 Task: Look for space in Oxford, United Kingdom from 9th June, 2023 to 16th June, 2023 for 2 adults in price range Rs.8000 to Rs.16000. Place can be entire place with 2 bedrooms having 2 beds and 1 bathroom. Property type can be house, flat, guest house. Booking option can be shelf check-in. Required host language is English.
Action: Mouse moved to (415, 84)
Screenshot: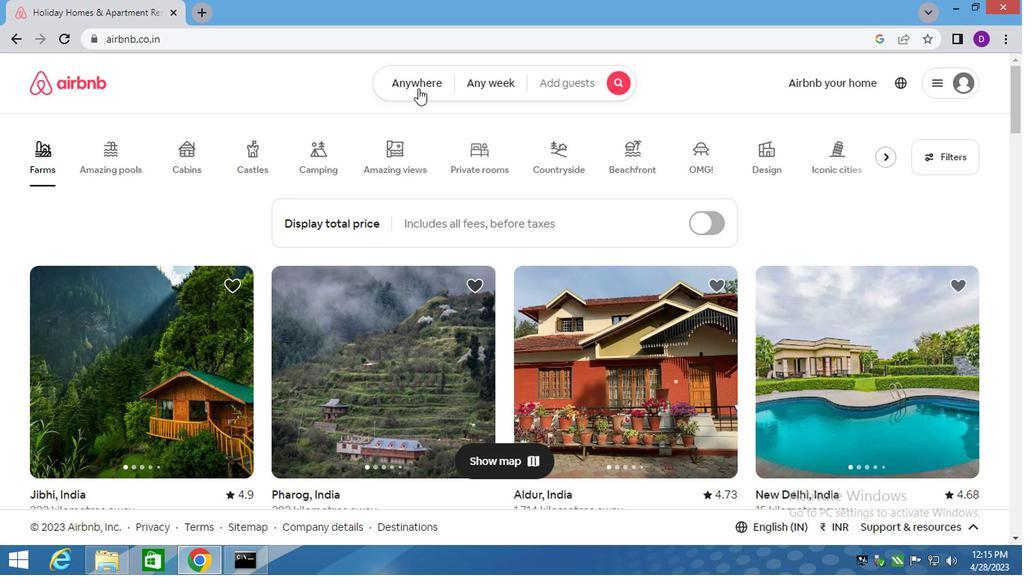 
Action: Mouse pressed left at (415, 84)
Screenshot: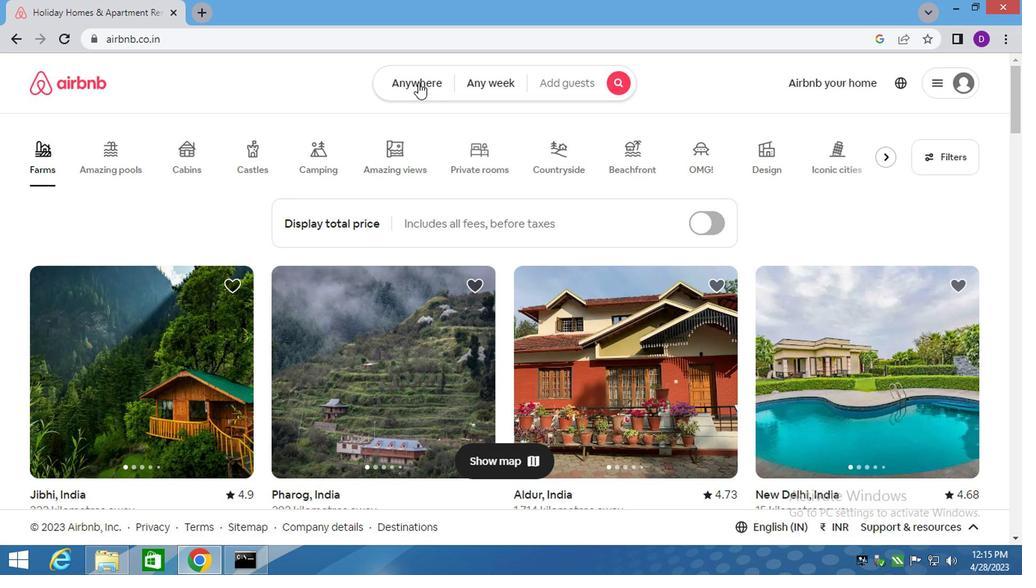 
Action: Mouse moved to (248, 144)
Screenshot: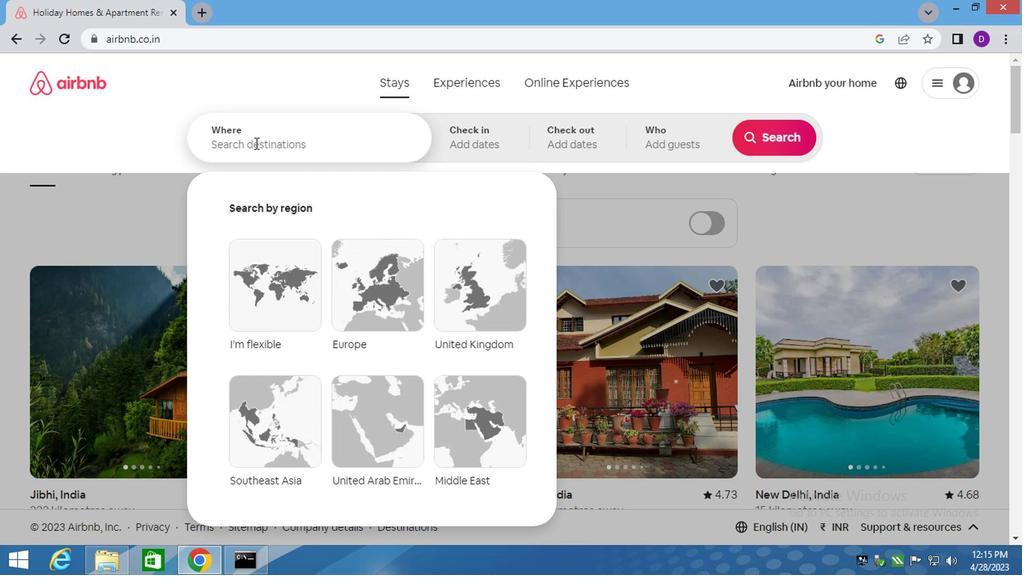 
Action: Mouse pressed left at (248, 144)
Screenshot: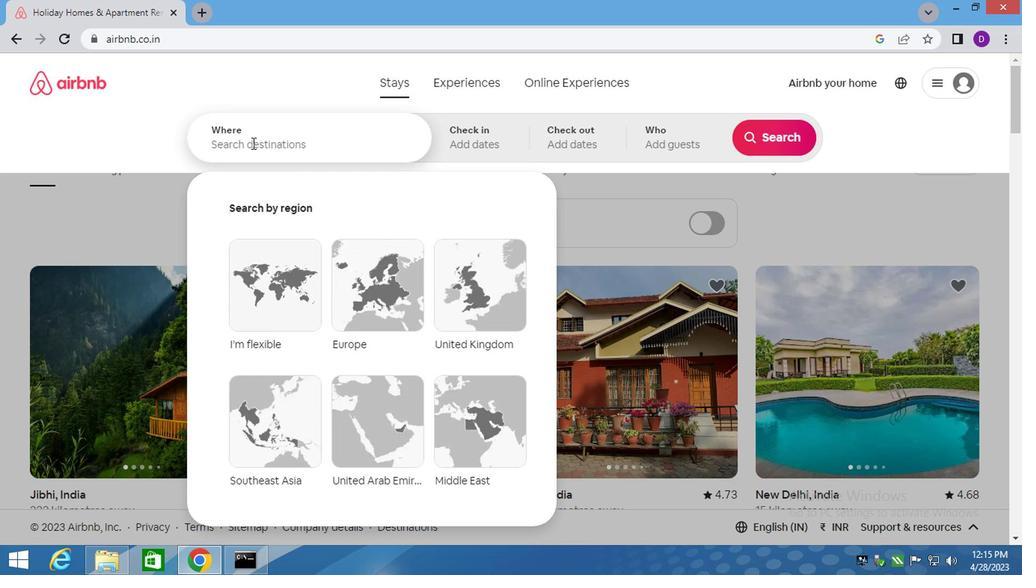 
Action: Key pressed <Key.shift>OXFORD,<Key.space><Key.shift>
Screenshot: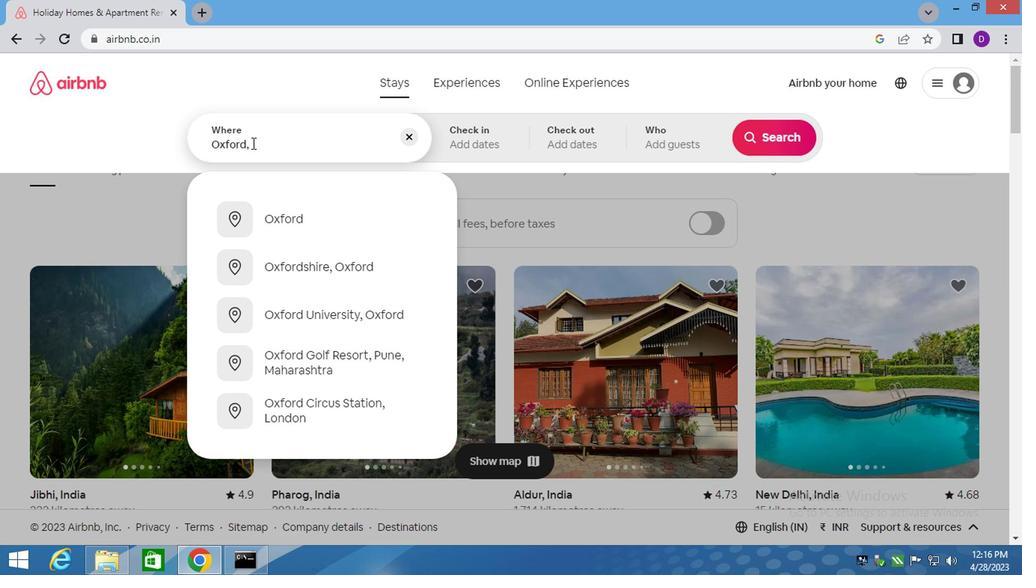 
Action: Mouse moved to (247, 144)
Screenshot: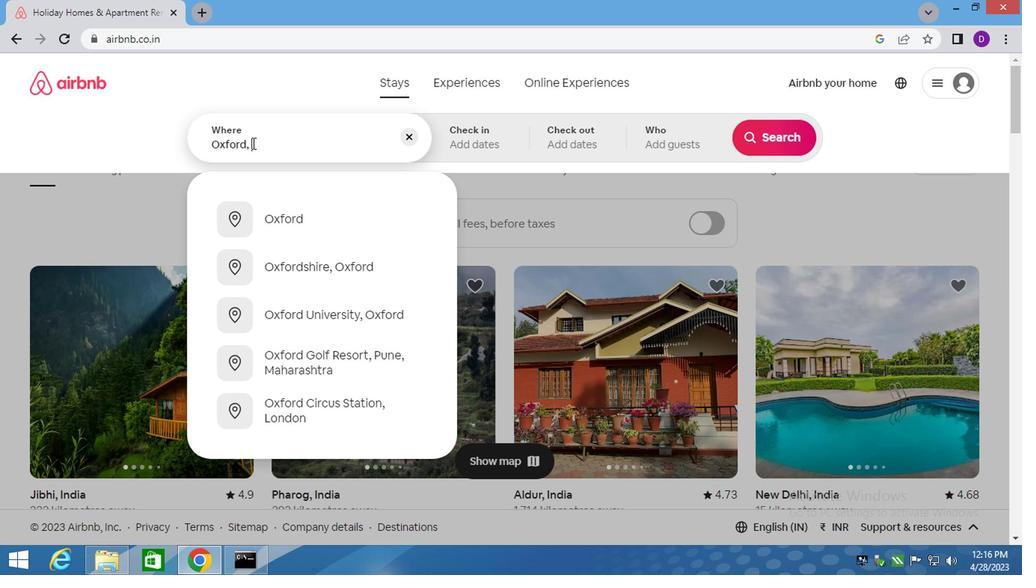 
Action: Key pressed UNITED<Key.down><Key.enter>
Screenshot: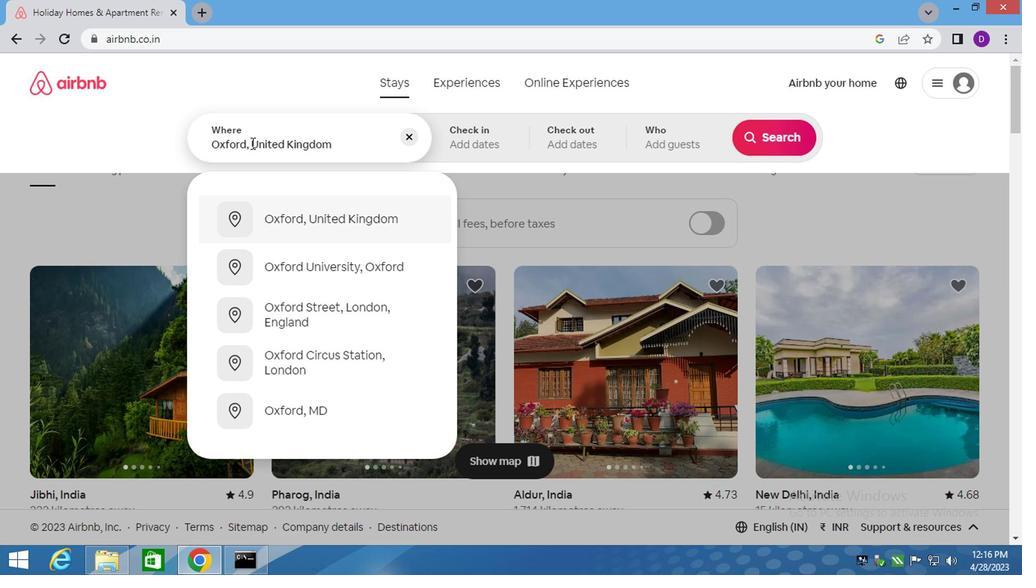
Action: Mouse moved to (757, 256)
Screenshot: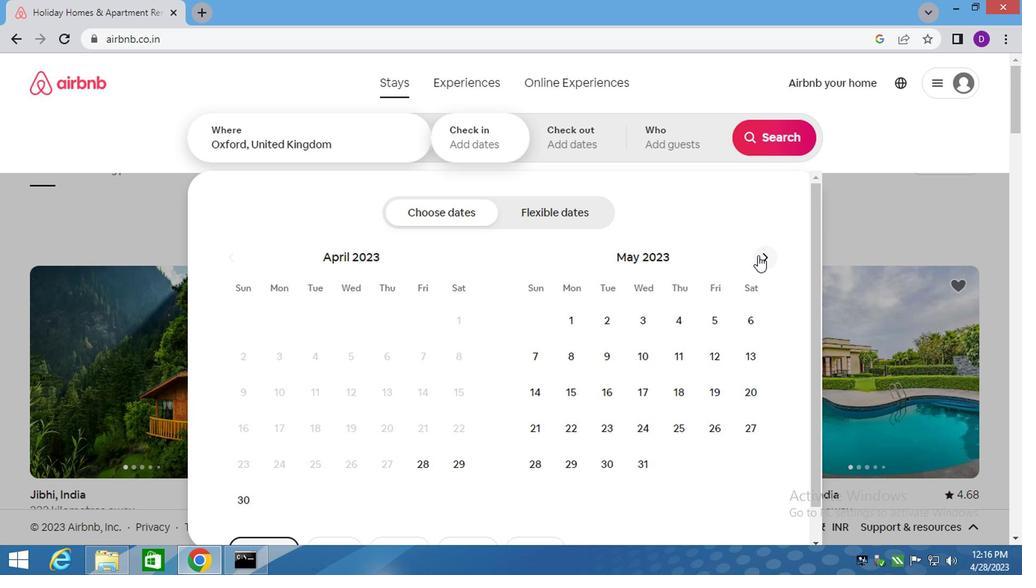 
Action: Mouse pressed left at (757, 256)
Screenshot: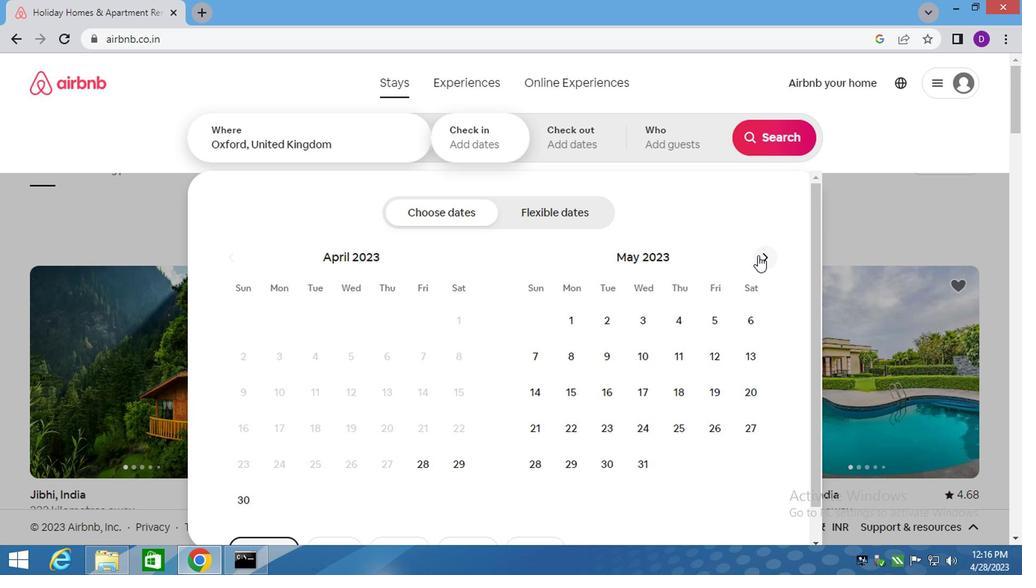 
Action: Mouse moved to (708, 353)
Screenshot: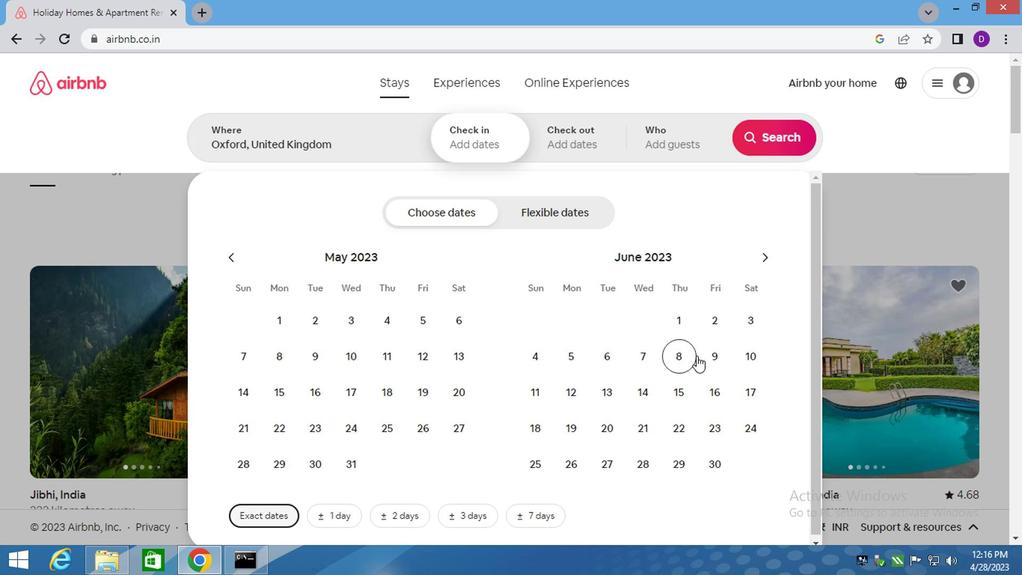 
Action: Mouse pressed left at (708, 353)
Screenshot: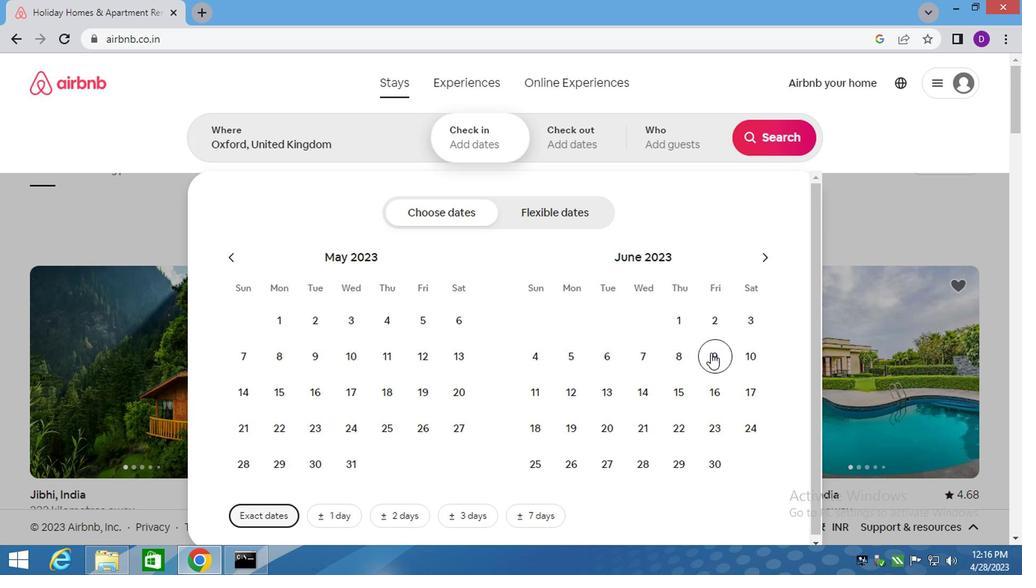 
Action: Mouse moved to (710, 392)
Screenshot: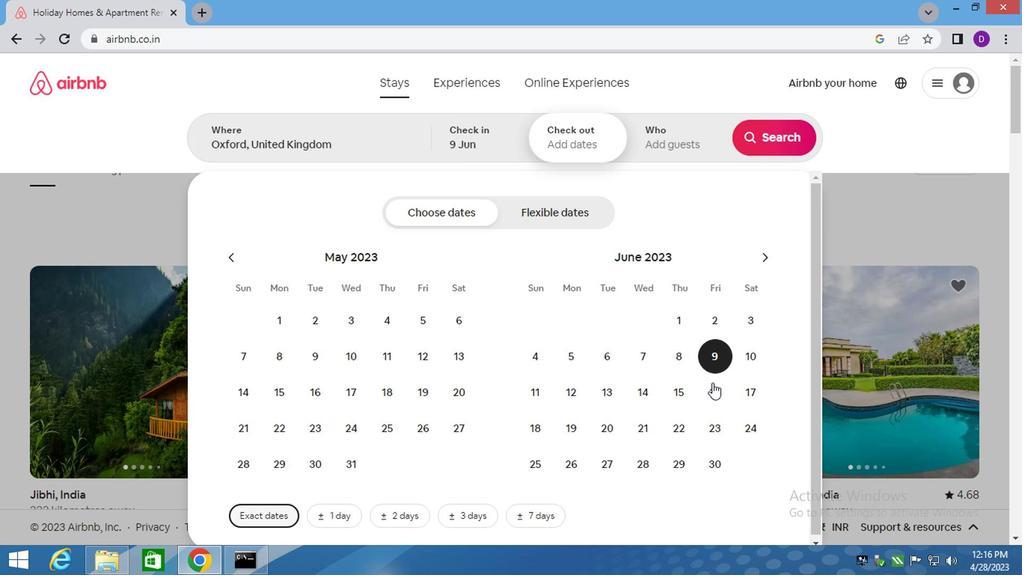 
Action: Mouse pressed left at (710, 392)
Screenshot: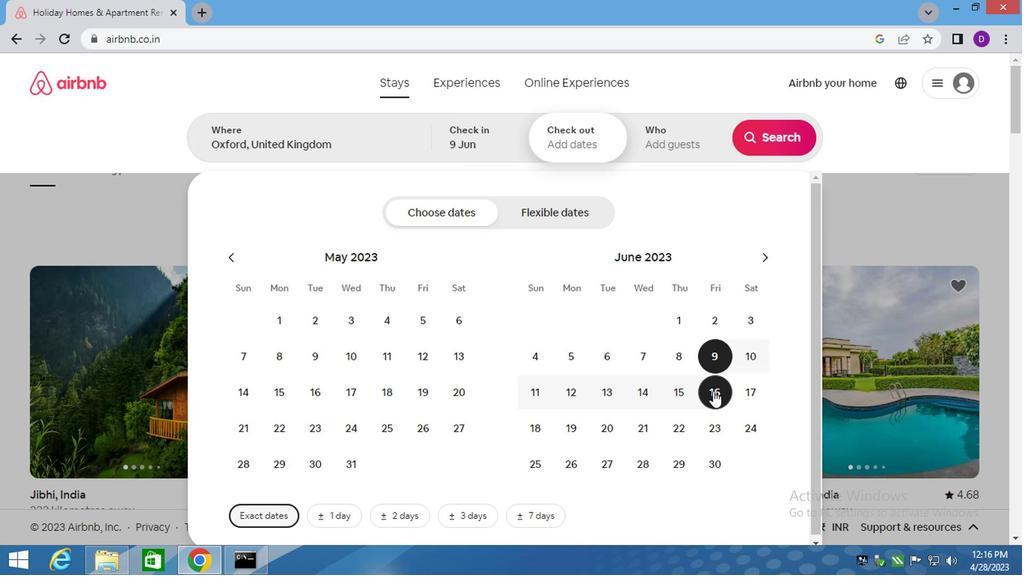 
Action: Mouse moved to (664, 146)
Screenshot: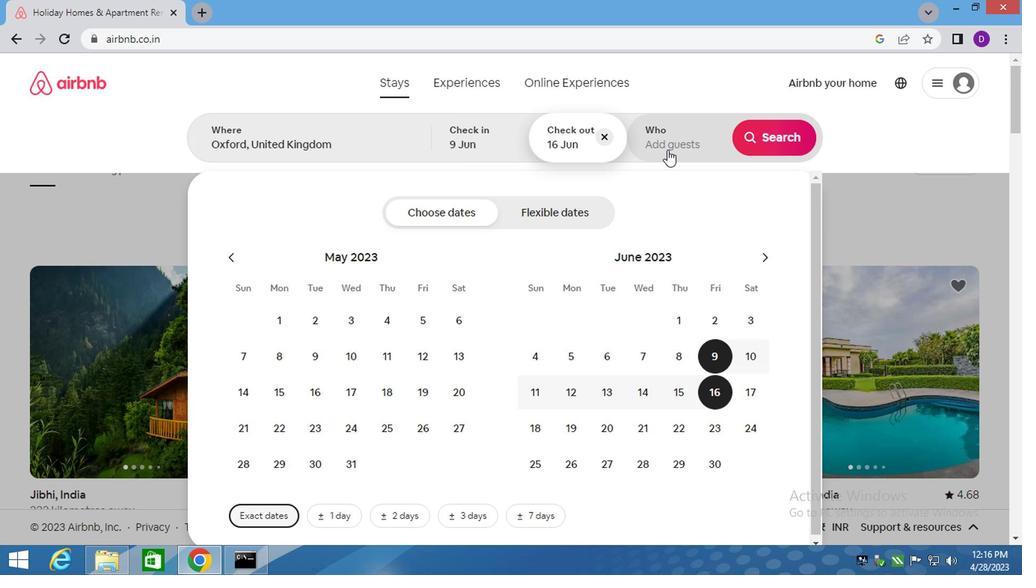 
Action: Mouse pressed left at (664, 146)
Screenshot: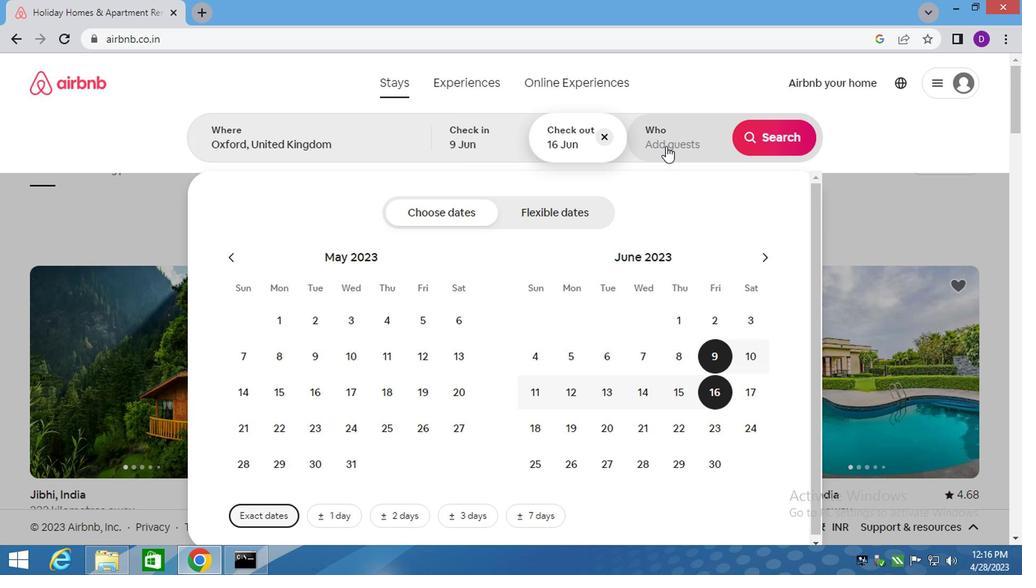 
Action: Mouse moved to (776, 217)
Screenshot: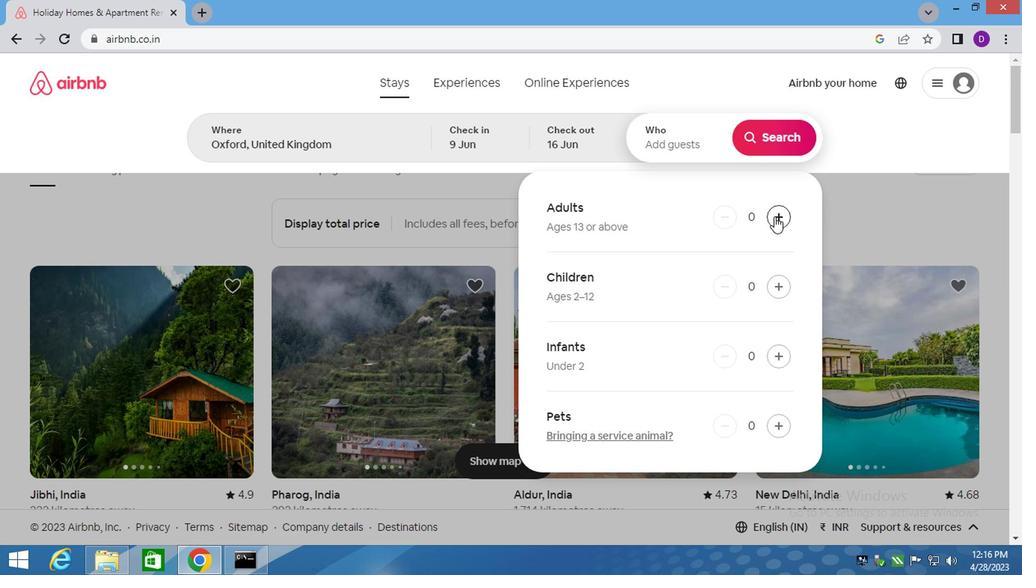
Action: Mouse pressed left at (776, 217)
Screenshot: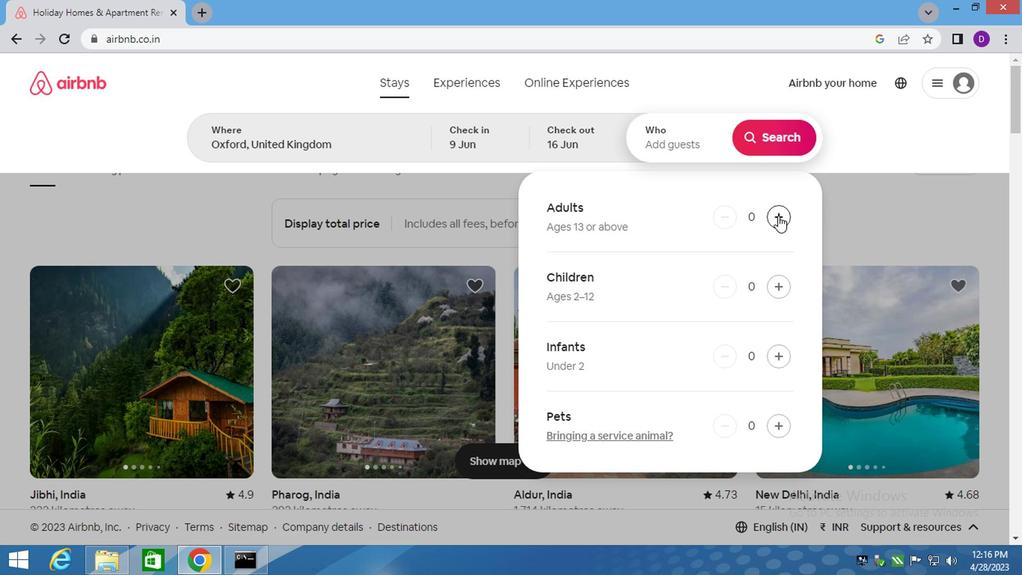 
Action: Mouse pressed left at (776, 217)
Screenshot: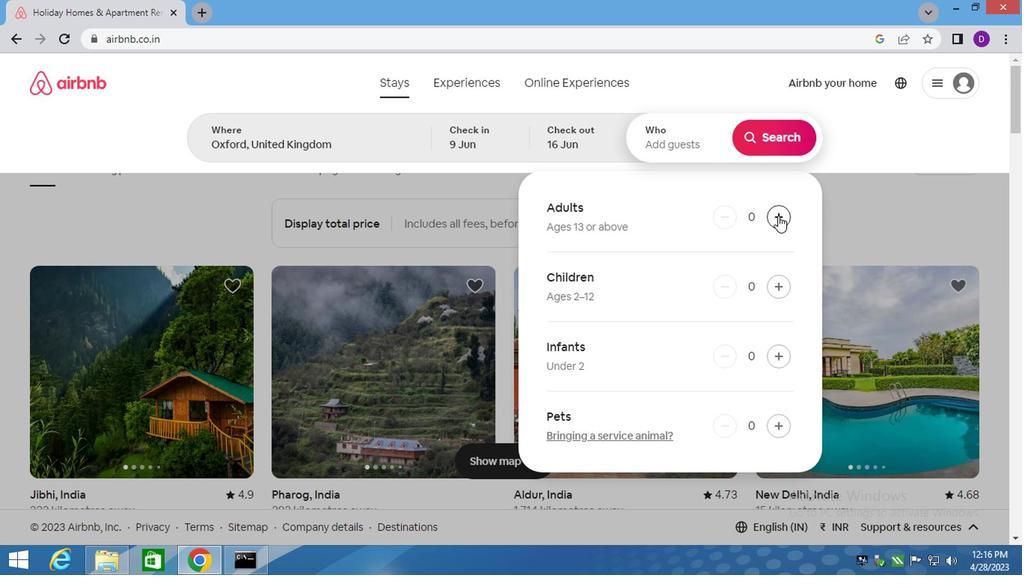
Action: Mouse moved to (775, 142)
Screenshot: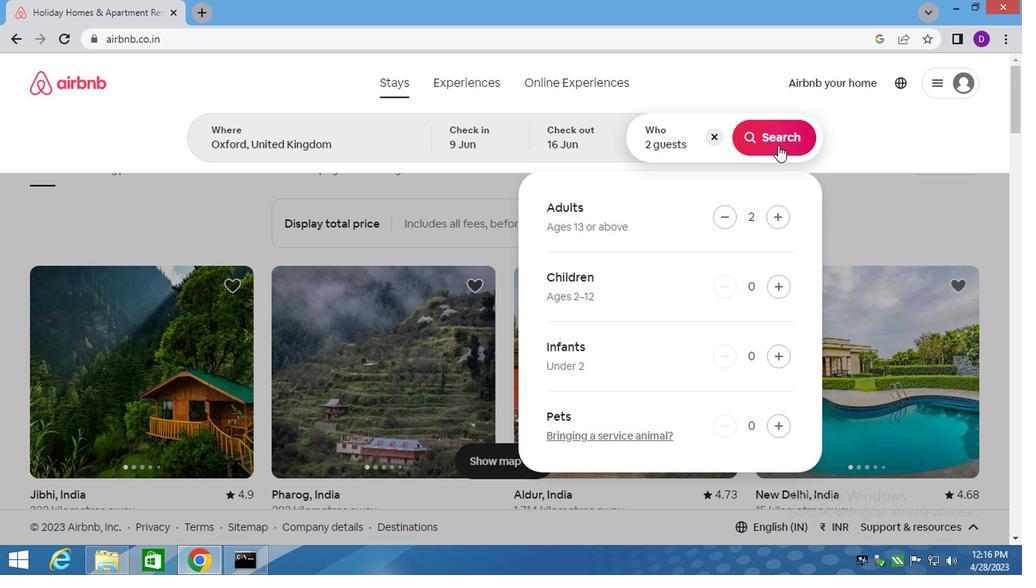 
Action: Mouse pressed left at (775, 142)
Screenshot: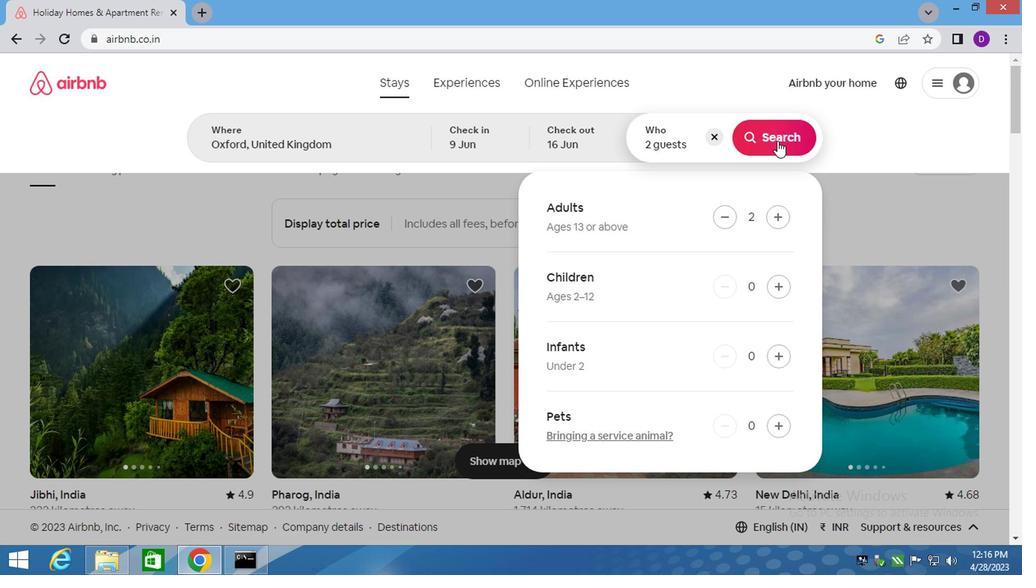 
Action: Mouse moved to (957, 137)
Screenshot: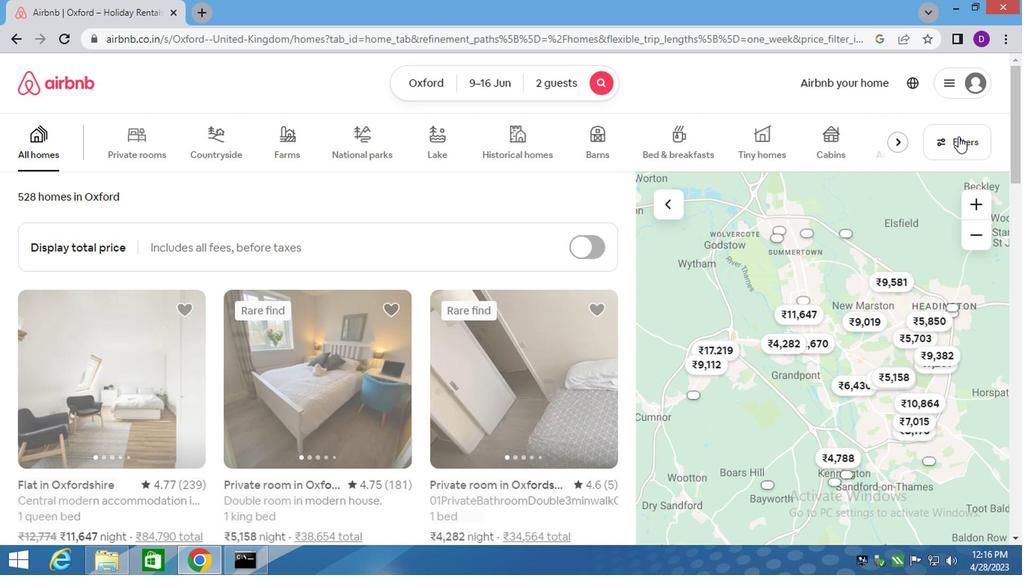 
Action: Mouse pressed left at (957, 137)
Screenshot: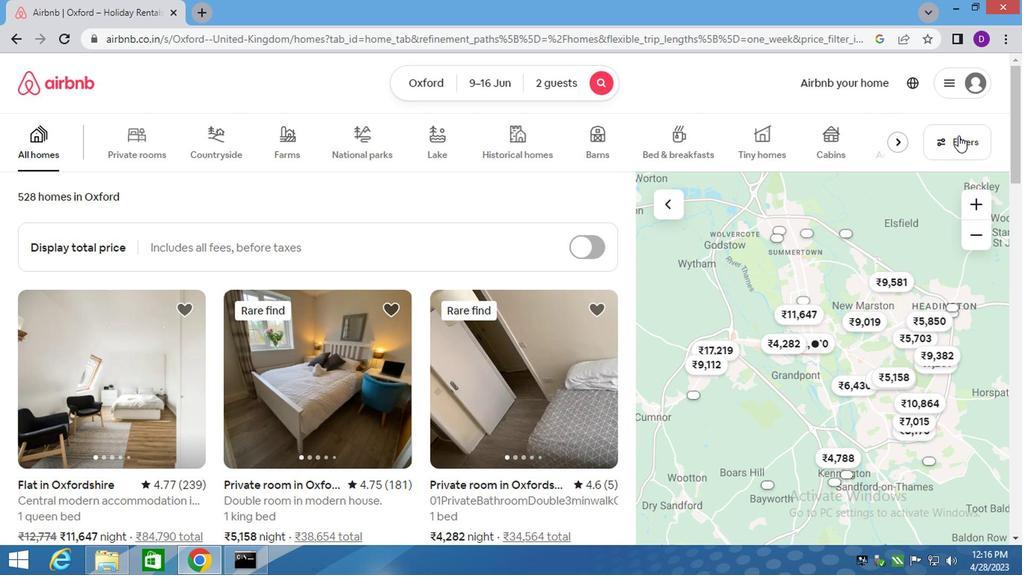 
Action: Mouse moved to (315, 337)
Screenshot: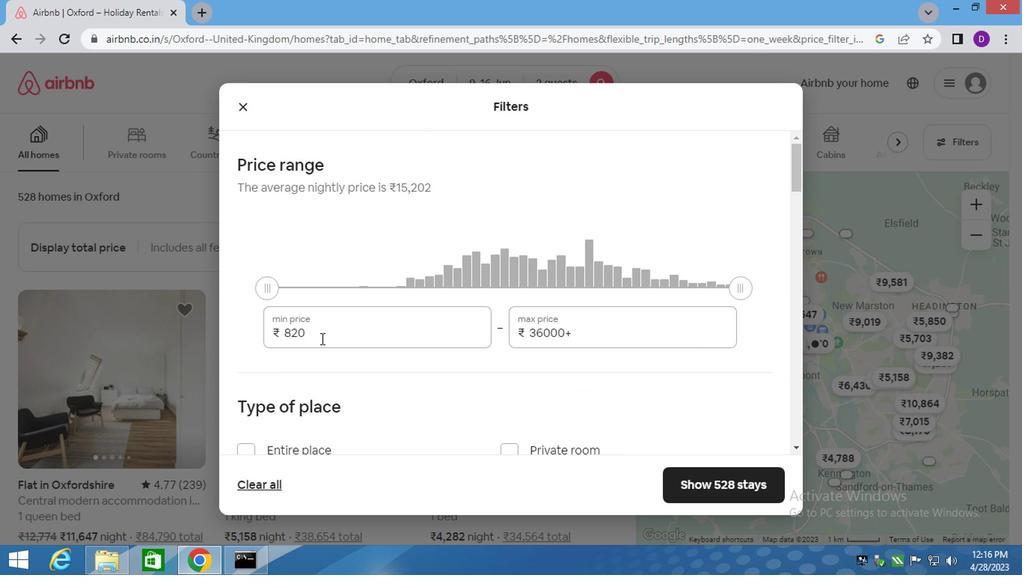 
Action: Mouse pressed left at (315, 337)
Screenshot: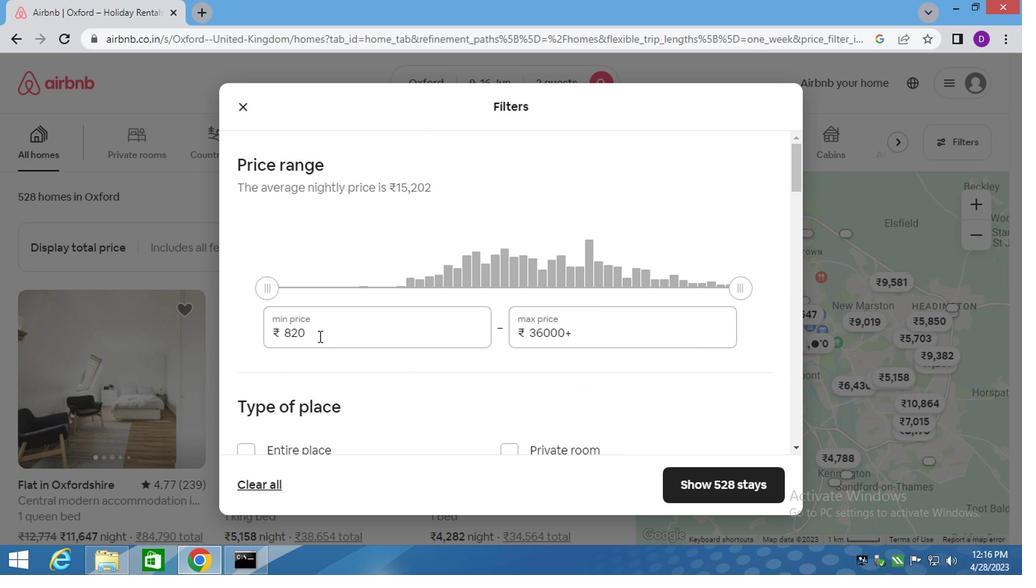 
Action: Mouse pressed left at (315, 337)
Screenshot: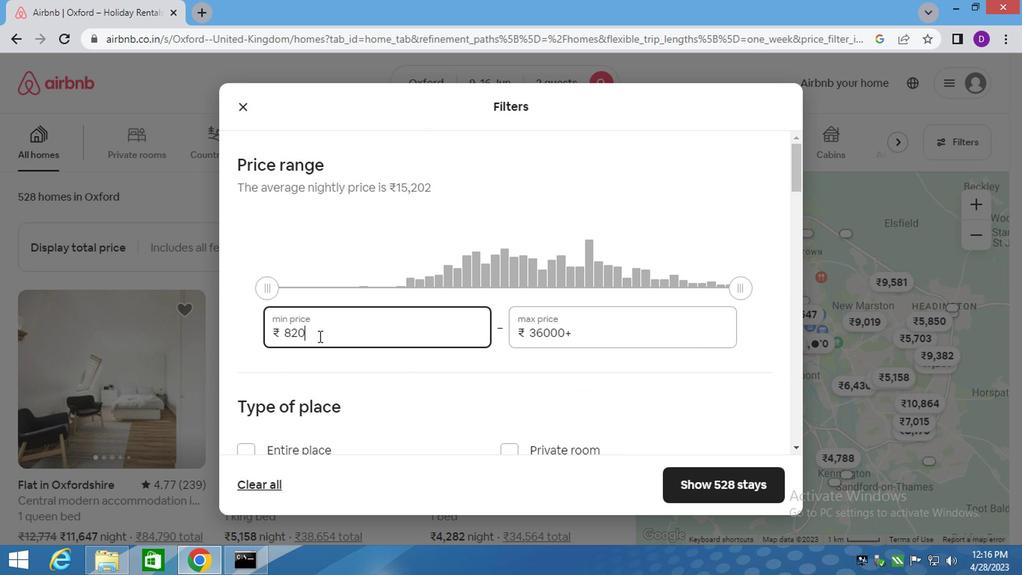 
Action: Key pressed 8000<Key.tab>16000
Screenshot: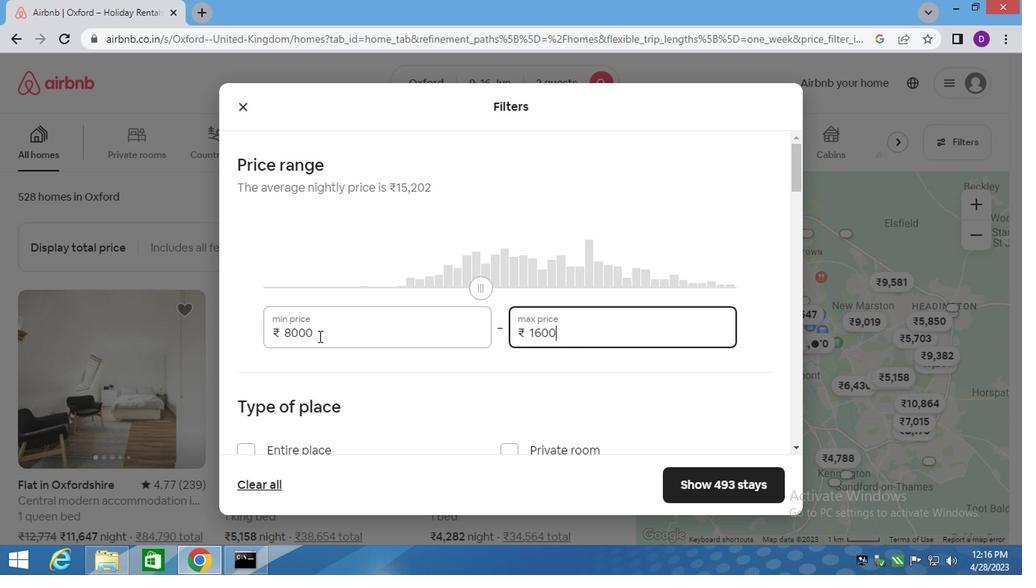 
Action: Mouse moved to (298, 373)
Screenshot: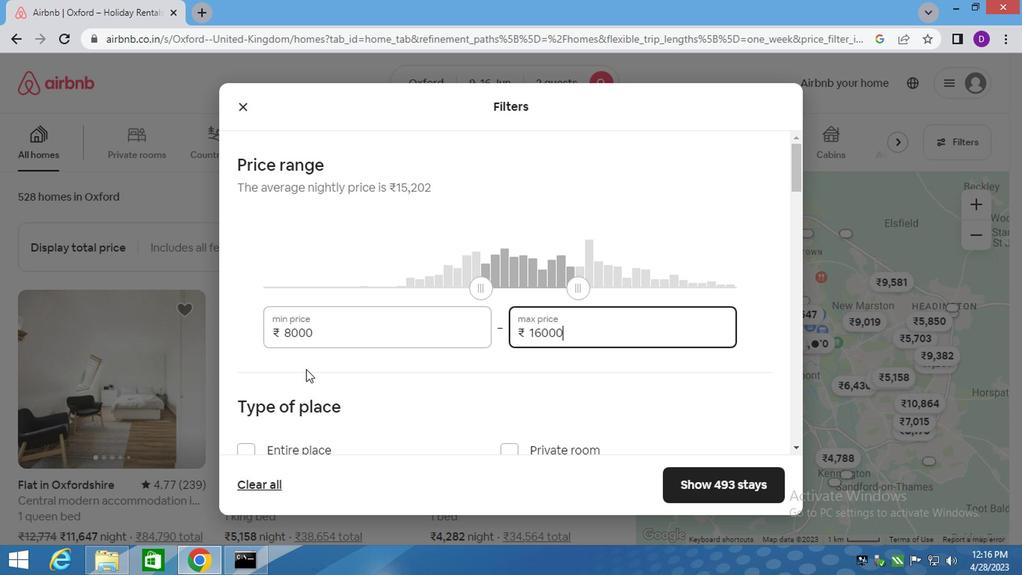 
Action: Mouse scrolled (298, 372) with delta (0, 0)
Screenshot: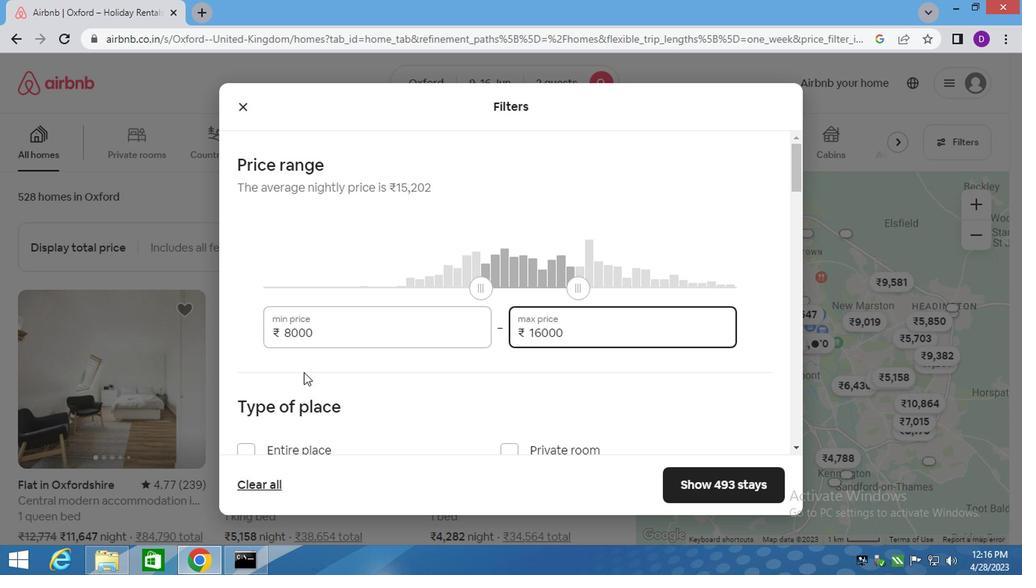 
Action: Mouse scrolled (298, 372) with delta (0, 0)
Screenshot: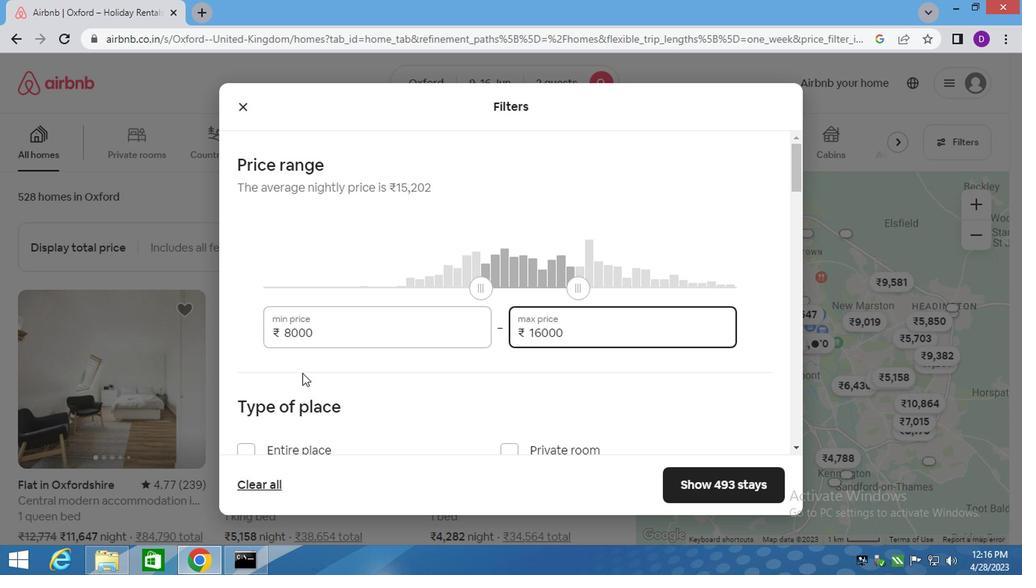 
Action: Mouse moved to (362, 369)
Screenshot: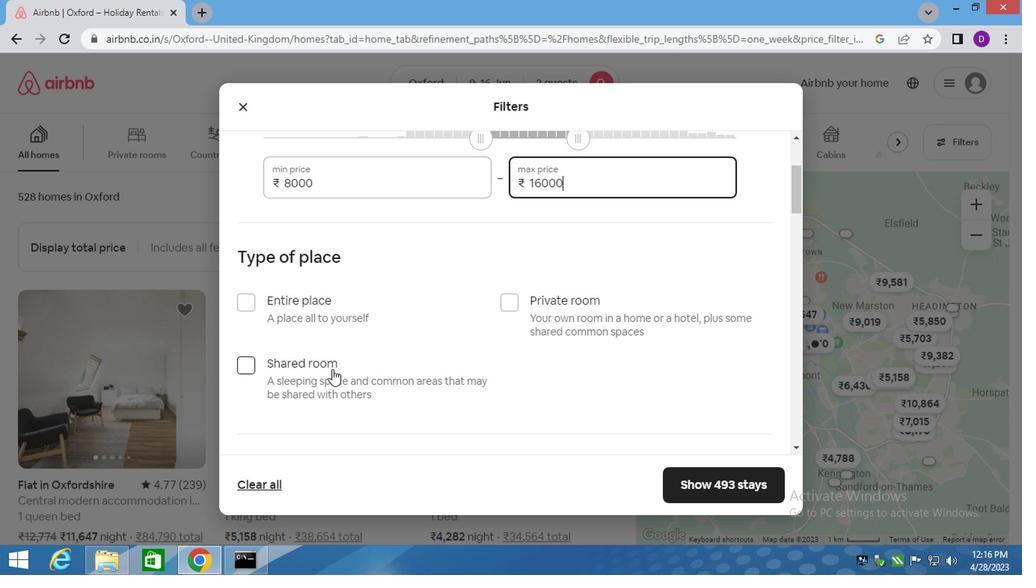 
Action: Mouse scrolled (362, 369) with delta (0, 0)
Screenshot: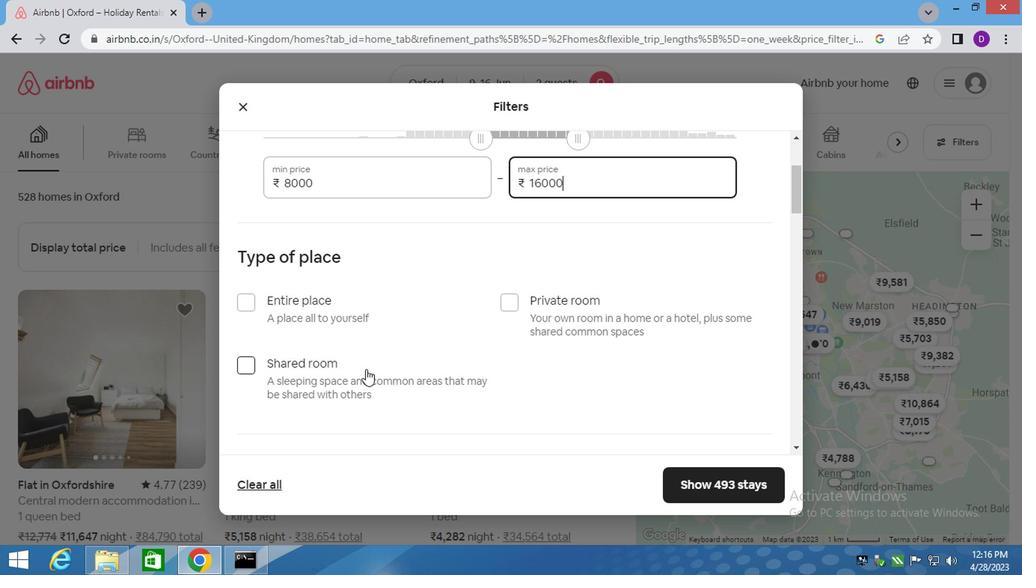 
Action: Mouse scrolled (362, 369) with delta (0, 0)
Screenshot: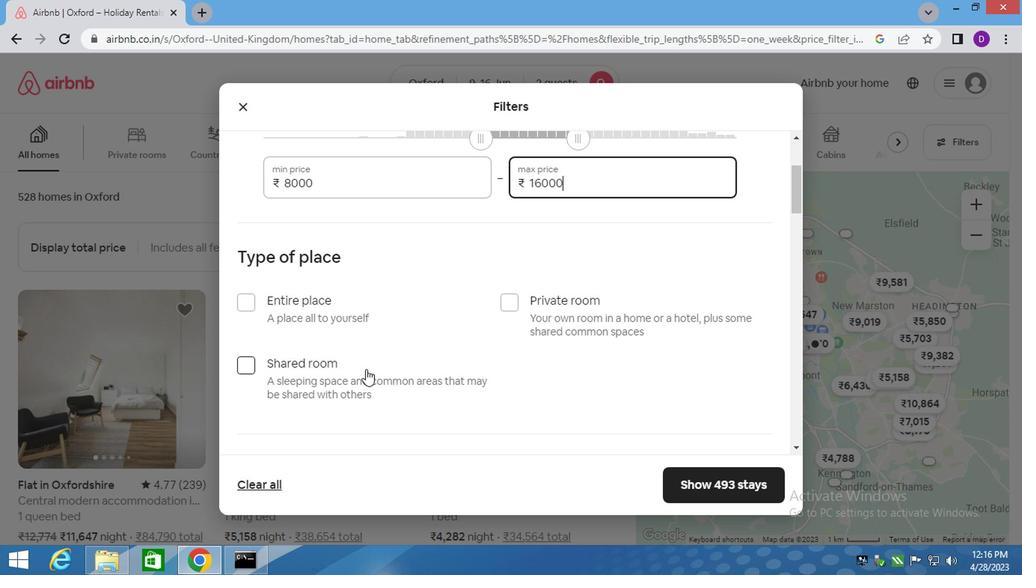 
Action: Mouse moved to (329, 305)
Screenshot: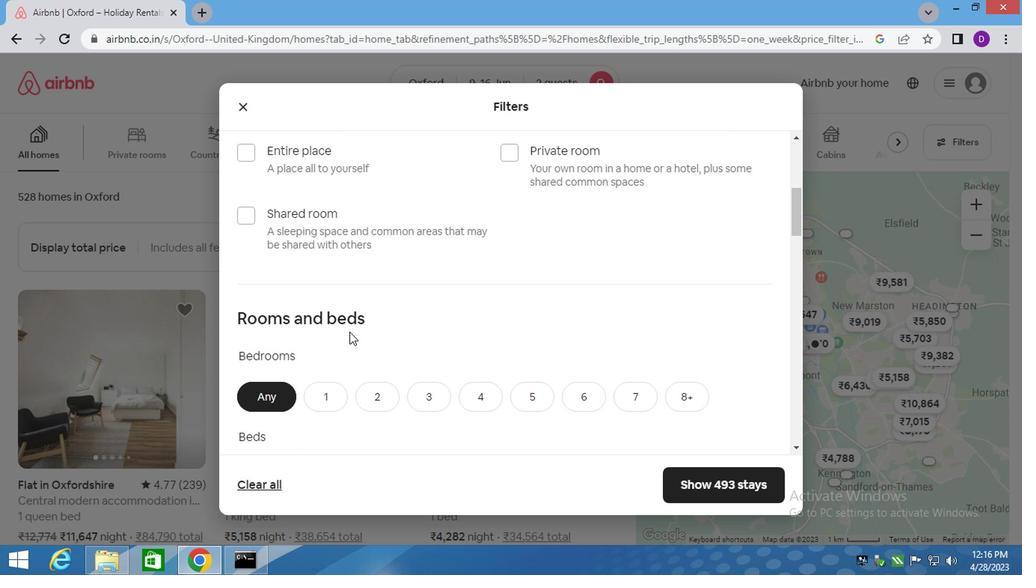
Action: Mouse scrolled (329, 306) with delta (0, 1)
Screenshot: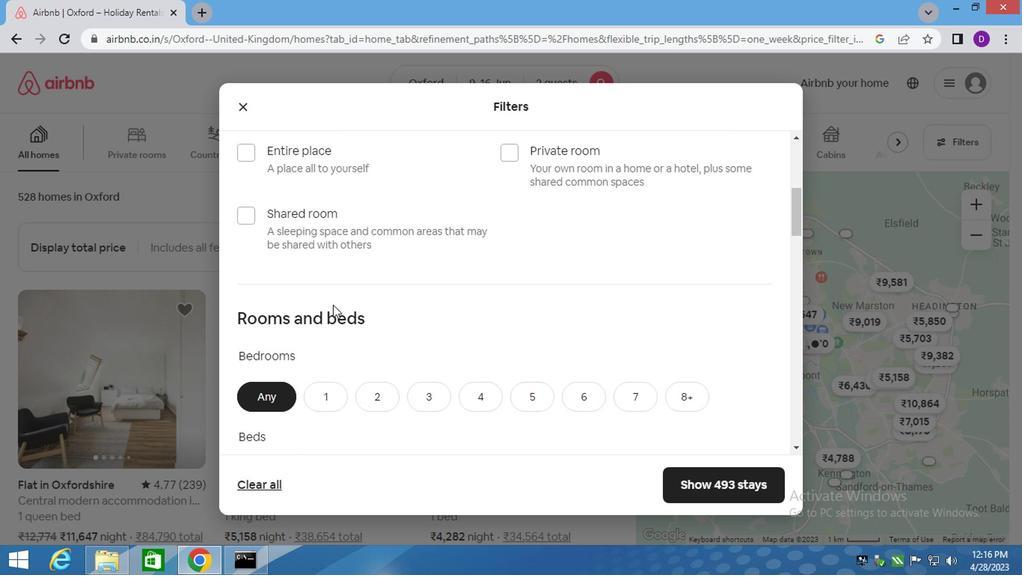 
Action: Mouse moved to (250, 228)
Screenshot: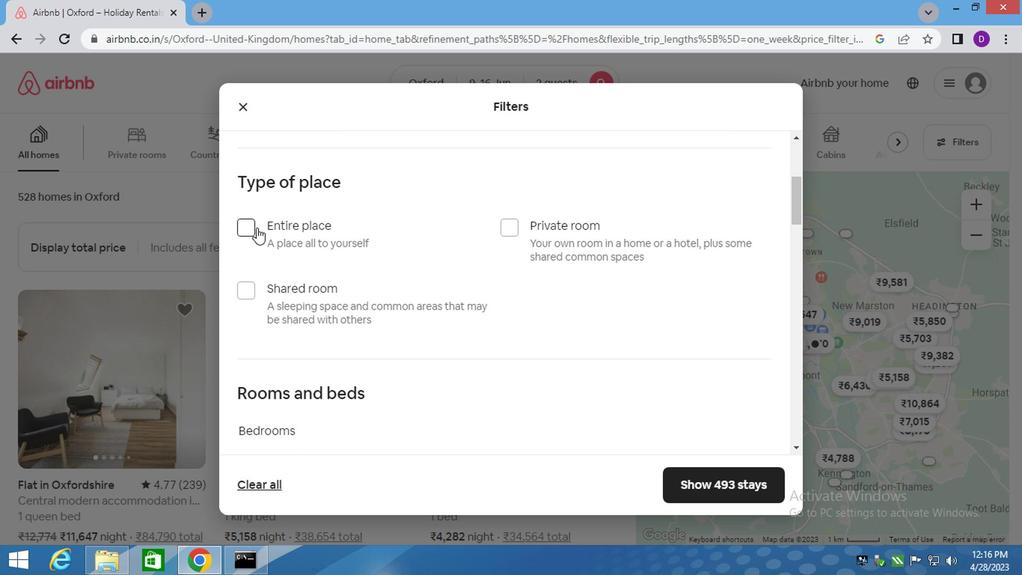 
Action: Mouse pressed left at (250, 228)
Screenshot: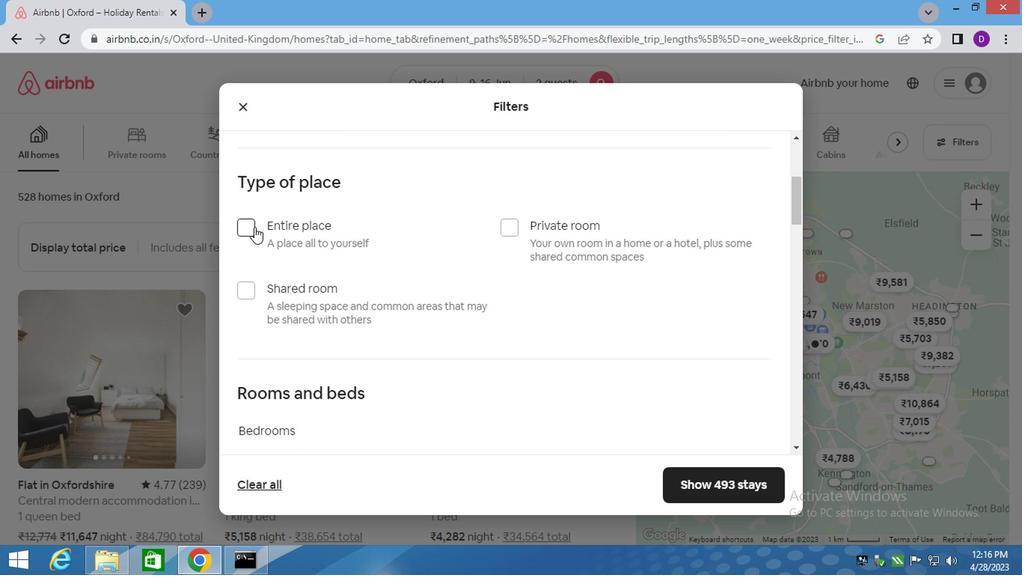 
Action: Mouse moved to (453, 299)
Screenshot: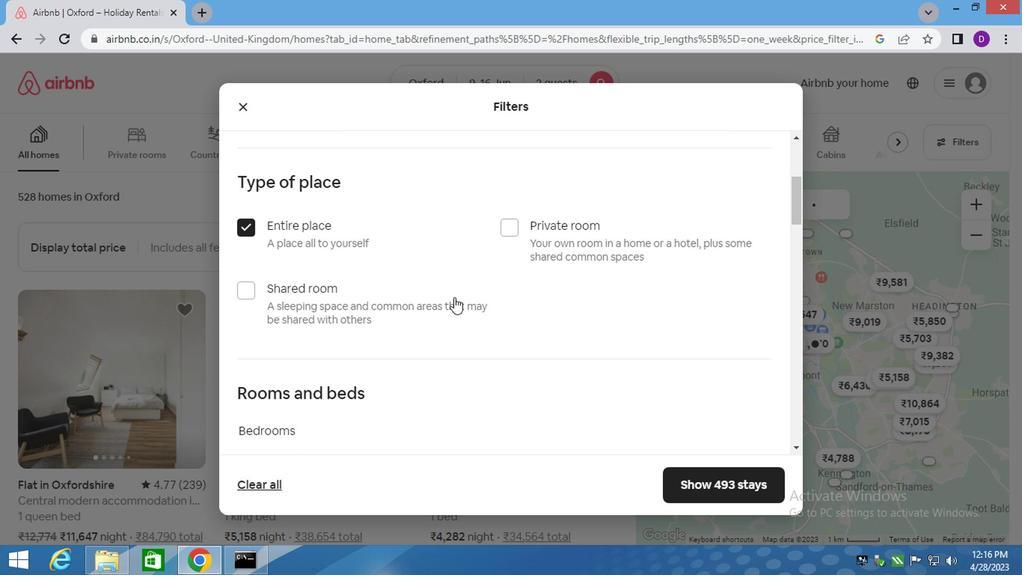 
Action: Mouse scrolled (453, 299) with delta (0, 0)
Screenshot: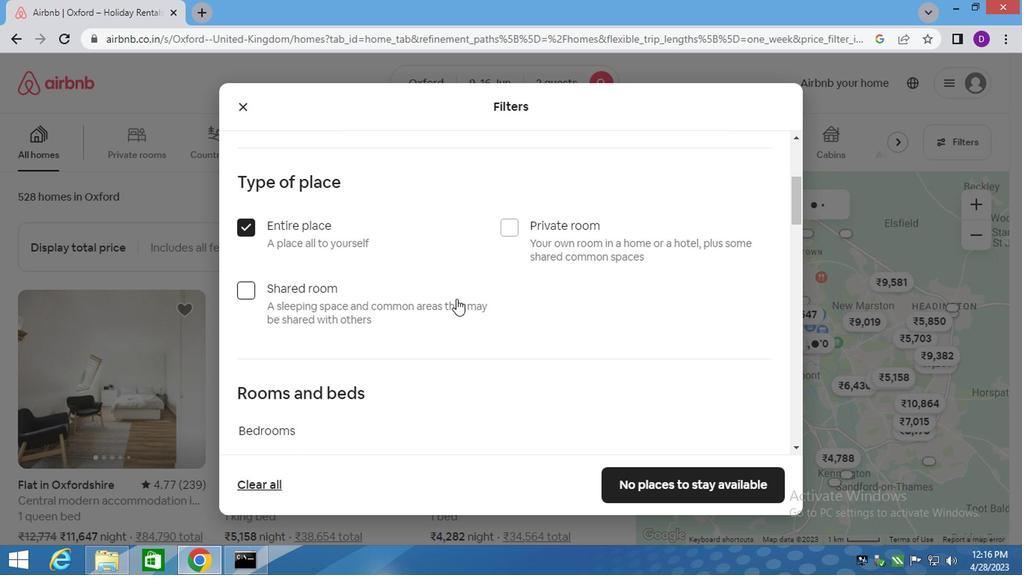 
Action: Mouse scrolled (453, 299) with delta (0, 0)
Screenshot: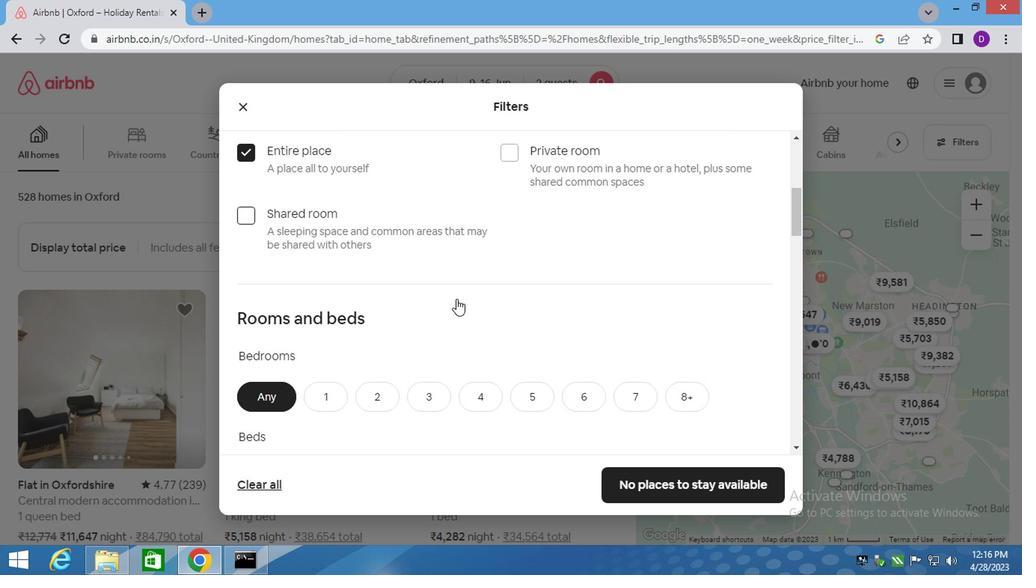 
Action: Mouse moved to (481, 310)
Screenshot: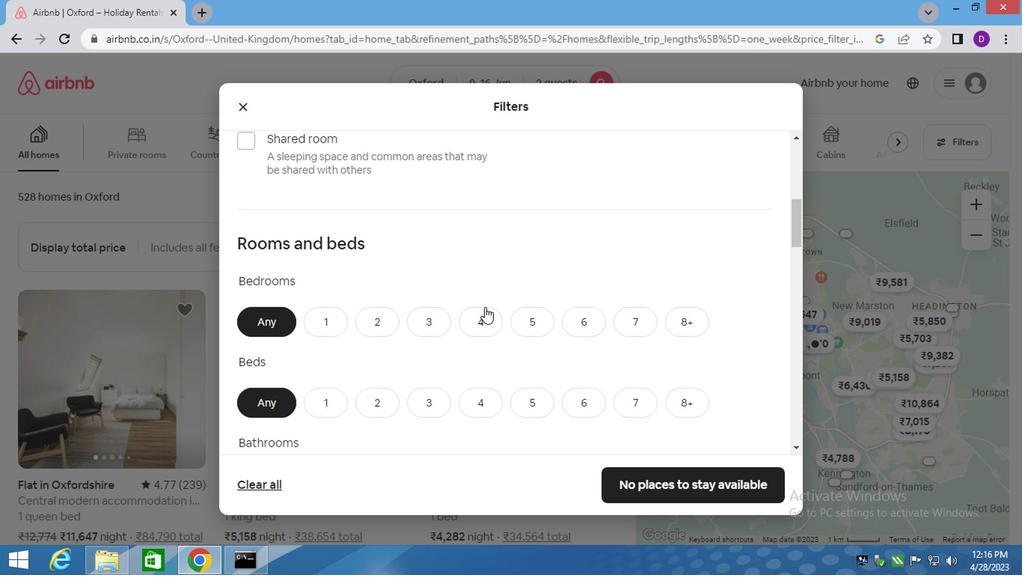 
Action: Mouse scrolled (481, 310) with delta (0, 0)
Screenshot: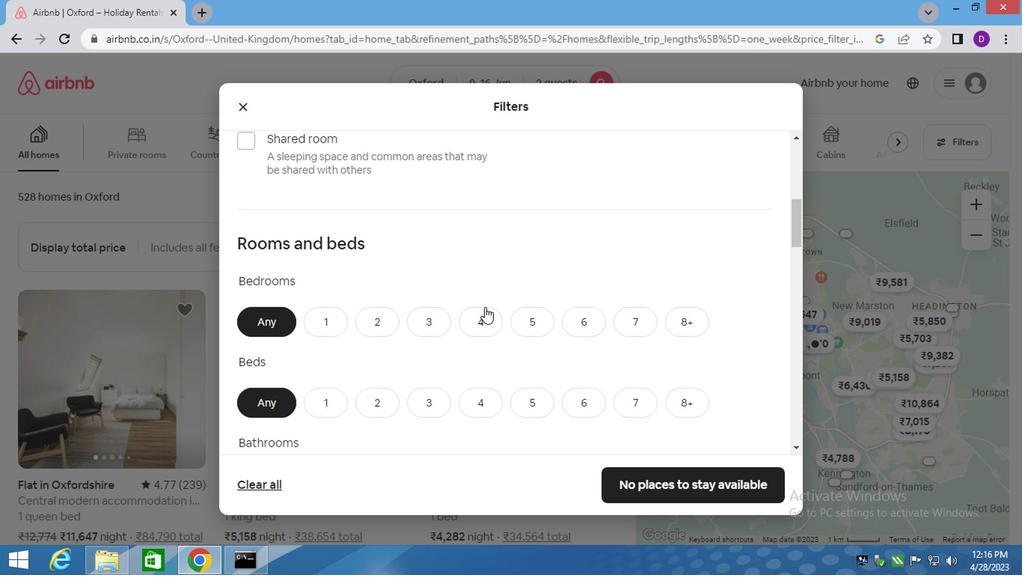 
Action: Mouse moved to (467, 320)
Screenshot: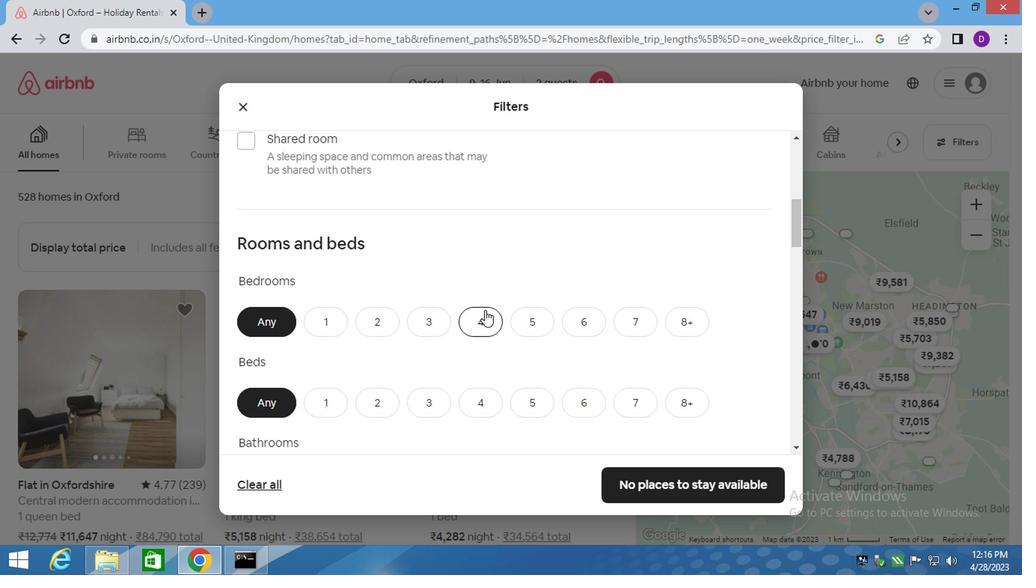 
Action: Mouse scrolled (474, 316) with delta (0, 0)
Screenshot: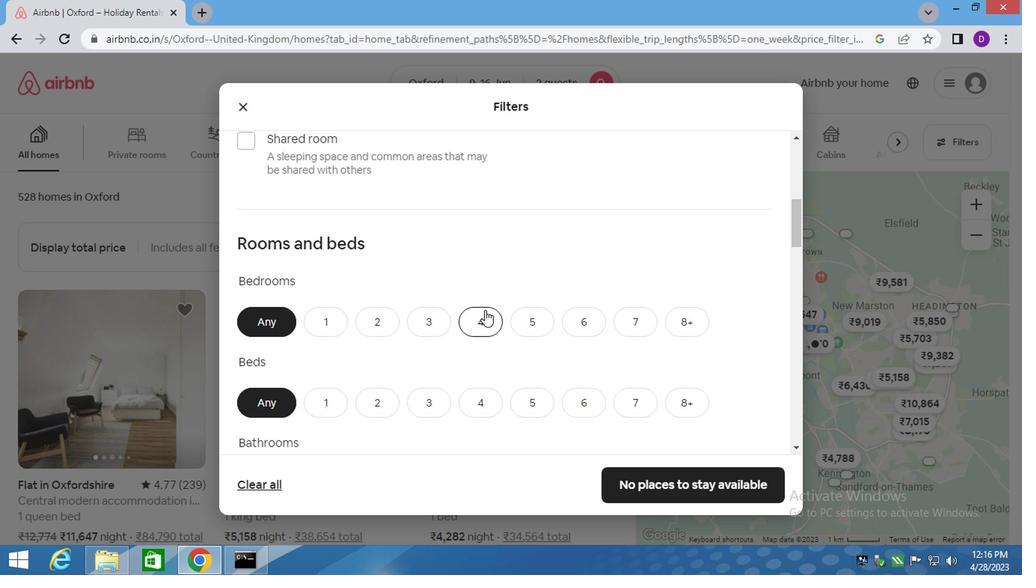 
Action: Mouse moved to (372, 171)
Screenshot: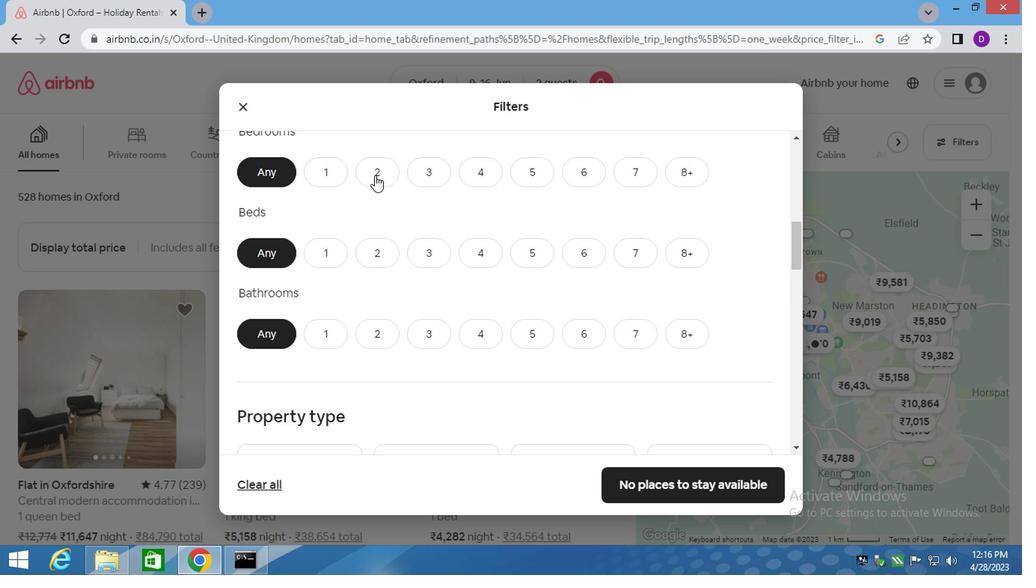 
Action: Mouse pressed left at (372, 171)
Screenshot: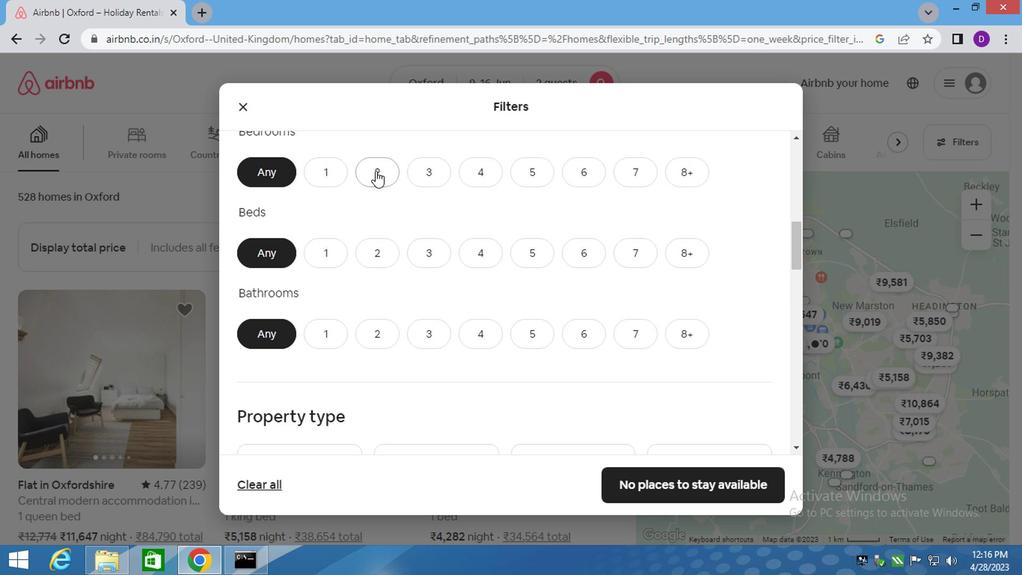
Action: Mouse moved to (377, 247)
Screenshot: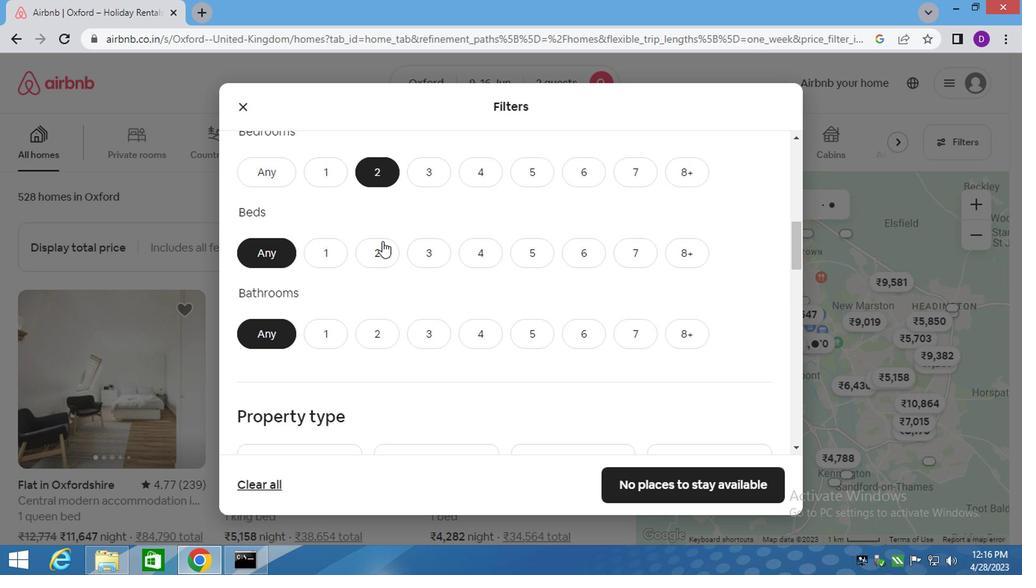 
Action: Mouse pressed left at (377, 247)
Screenshot: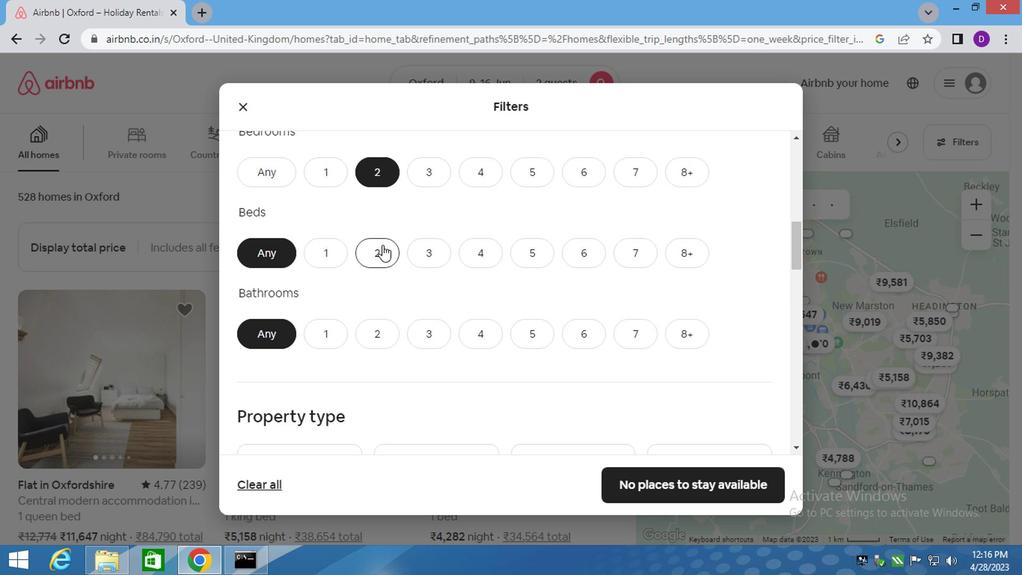 
Action: Mouse moved to (329, 327)
Screenshot: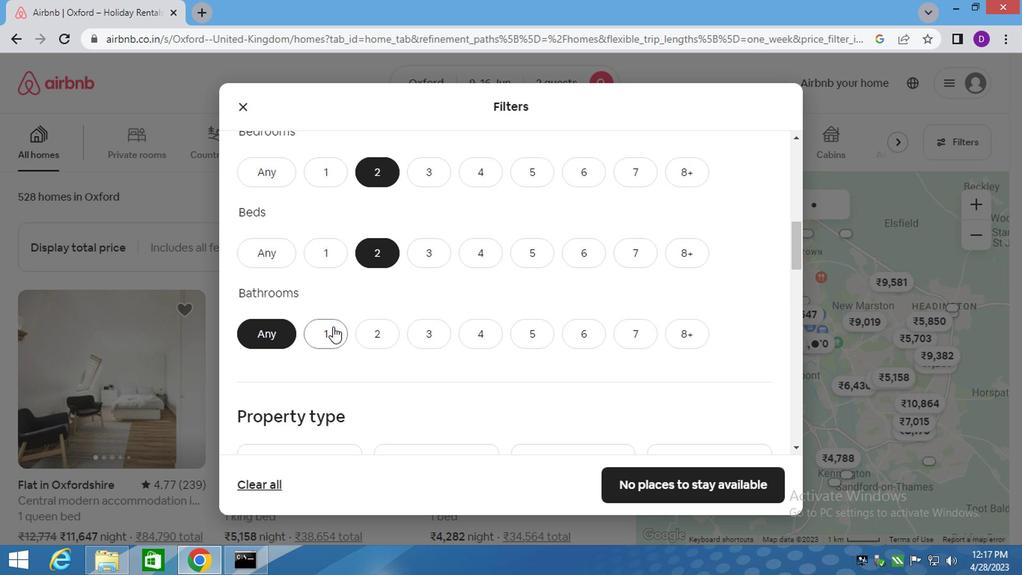 
Action: Mouse pressed left at (329, 327)
Screenshot: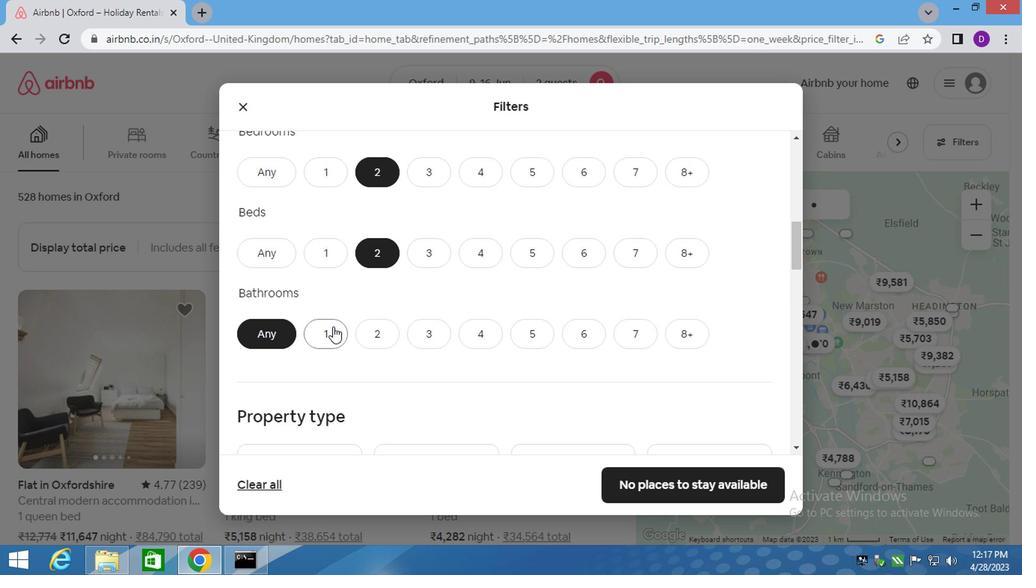 
Action: Mouse moved to (452, 376)
Screenshot: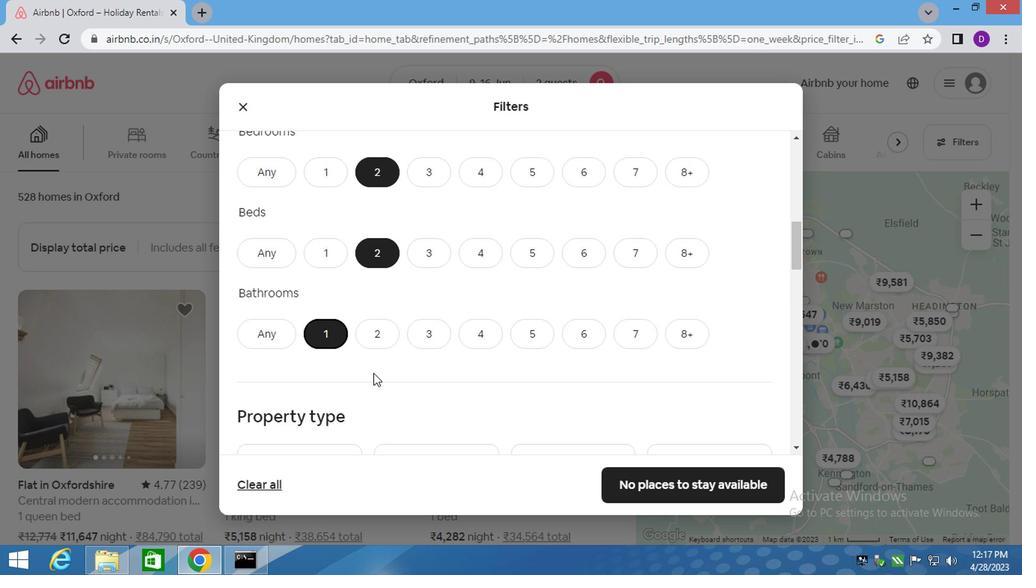 
Action: Mouse scrolled (452, 375) with delta (0, 0)
Screenshot: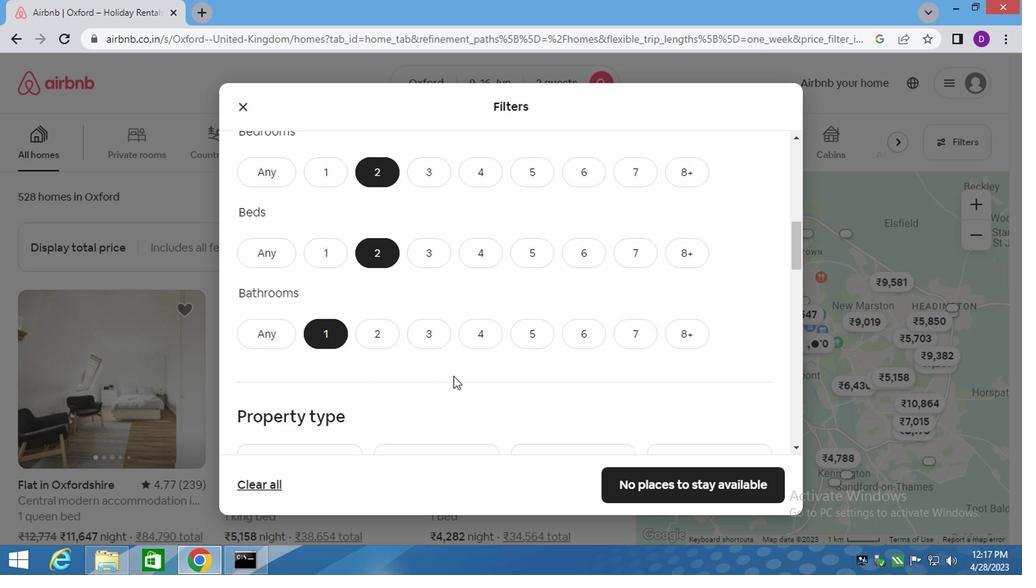 
Action: Mouse moved to (452, 376)
Screenshot: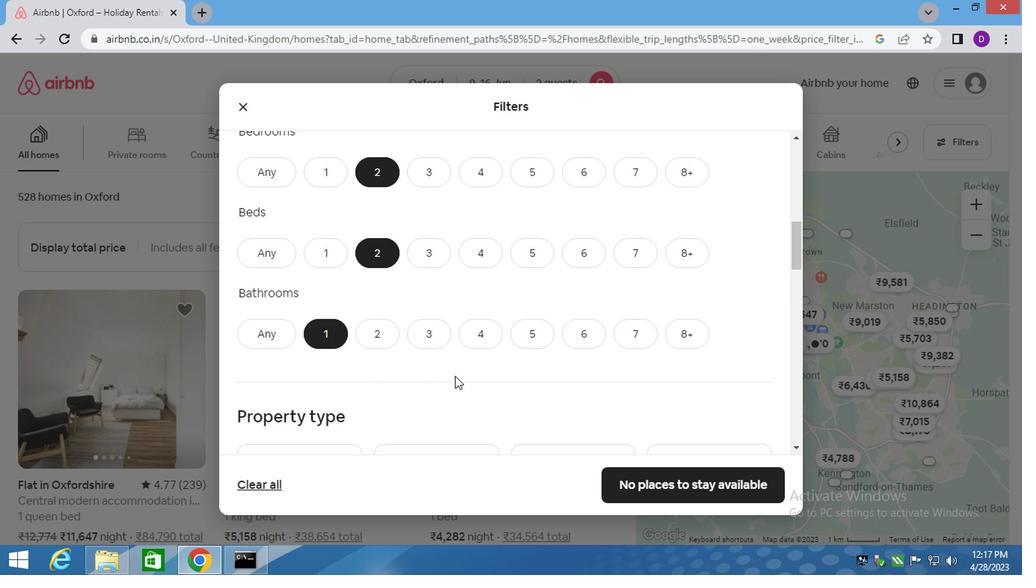 
Action: Mouse scrolled (452, 375) with delta (0, 0)
Screenshot: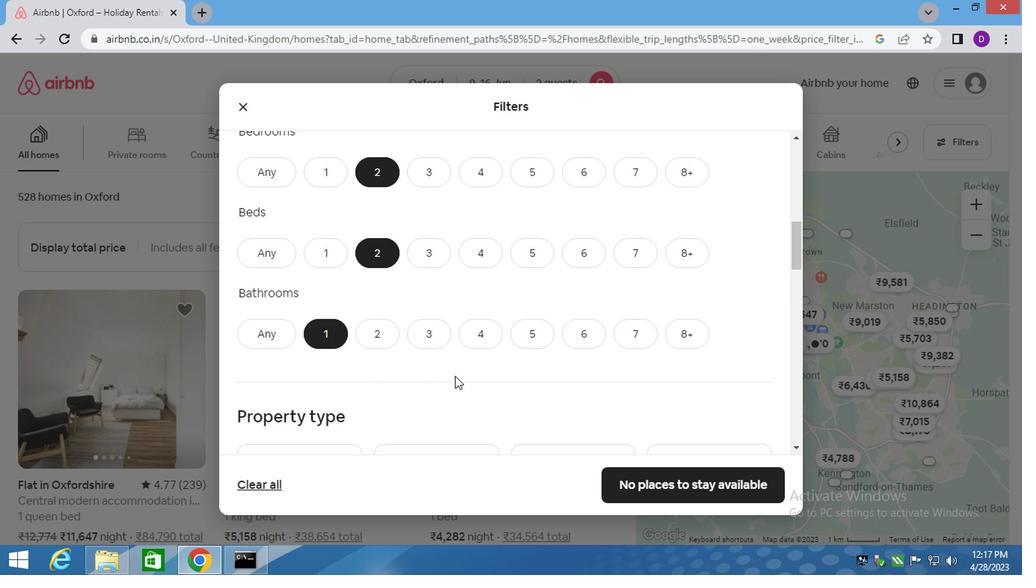 
Action: Mouse moved to (294, 346)
Screenshot: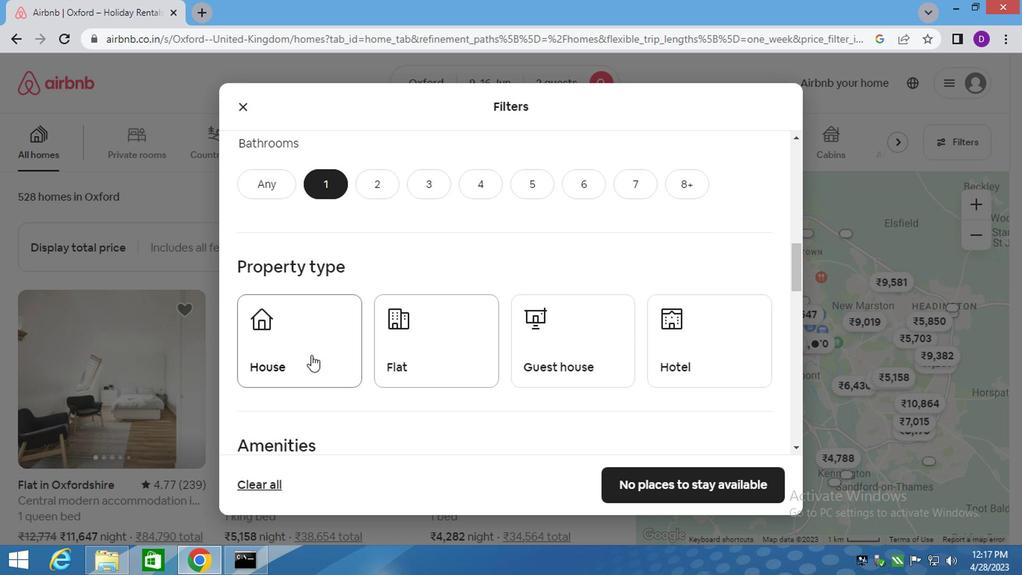 
Action: Mouse pressed left at (294, 346)
Screenshot: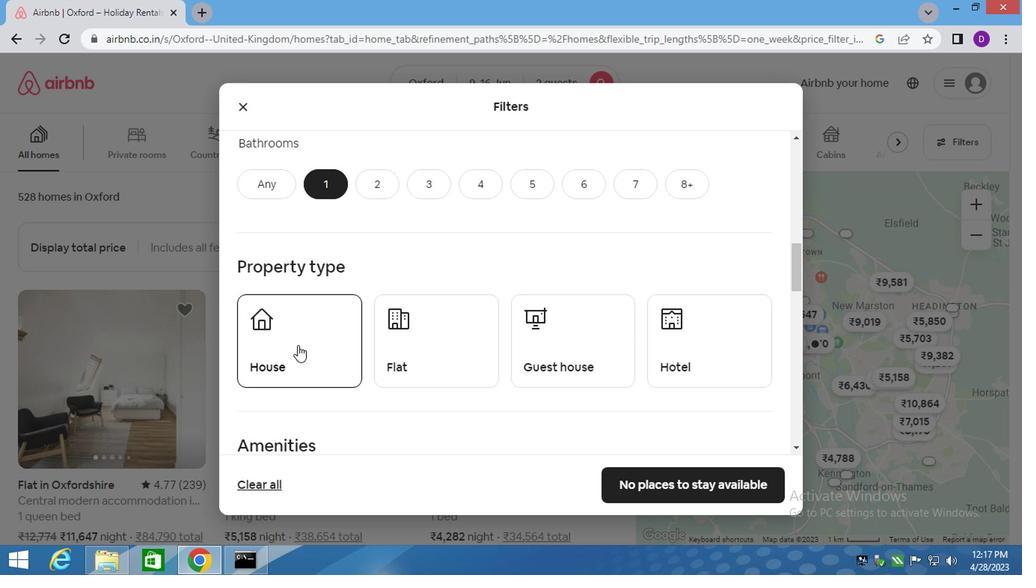 
Action: Mouse moved to (430, 333)
Screenshot: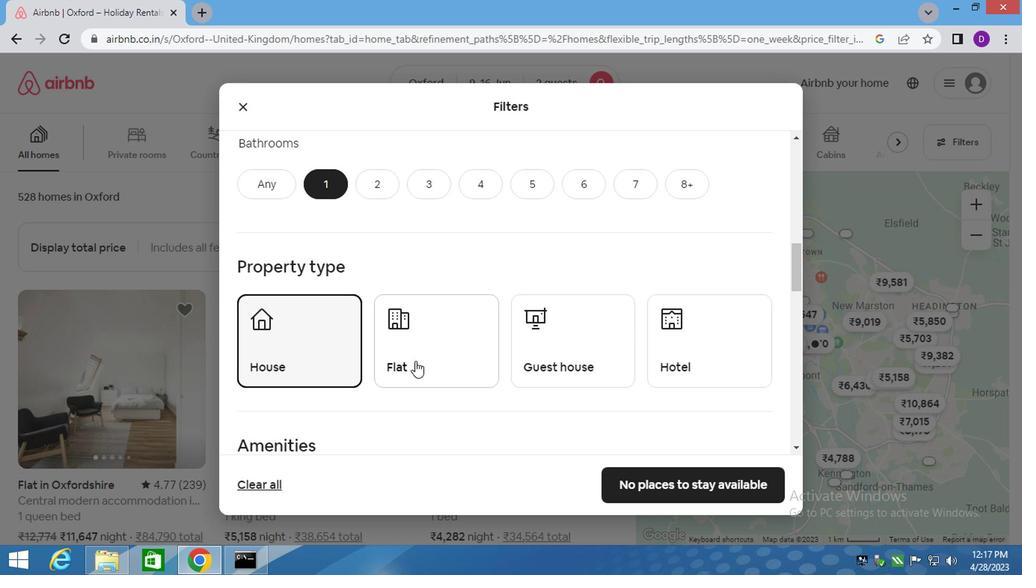 
Action: Mouse pressed left at (430, 333)
Screenshot: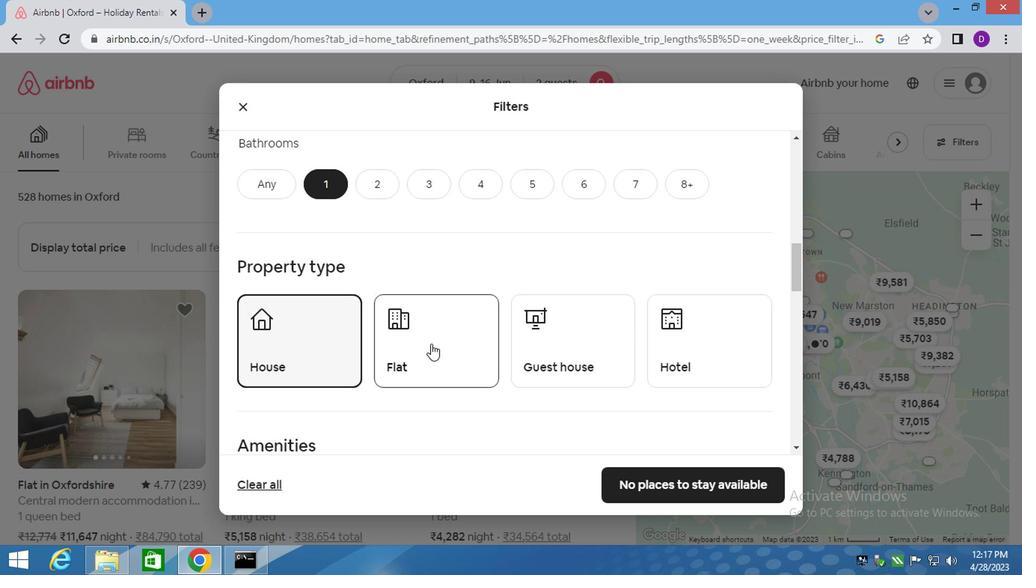 
Action: Mouse moved to (573, 333)
Screenshot: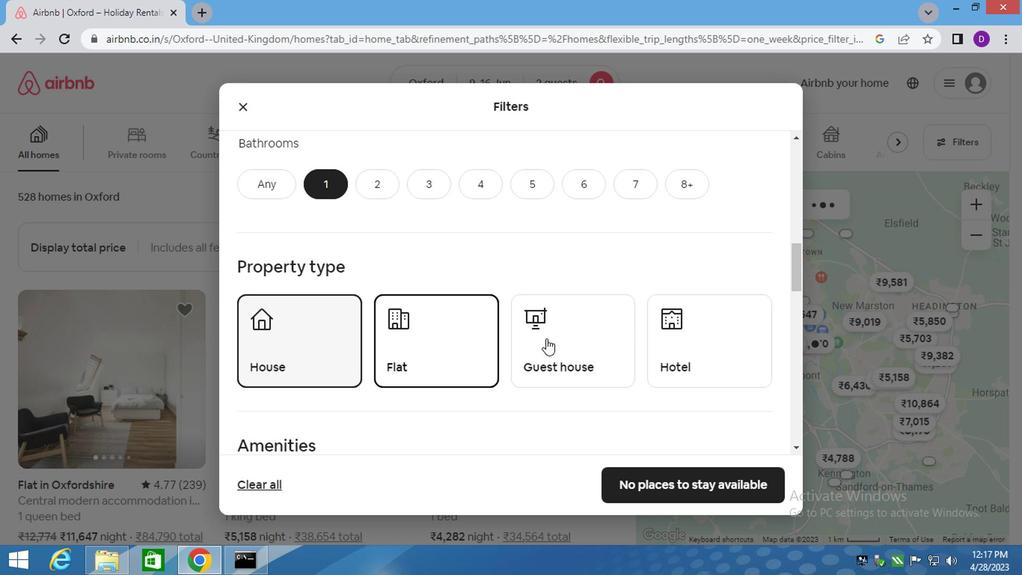 
Action: Mouse pressed left at (573, 333)
Screenshot: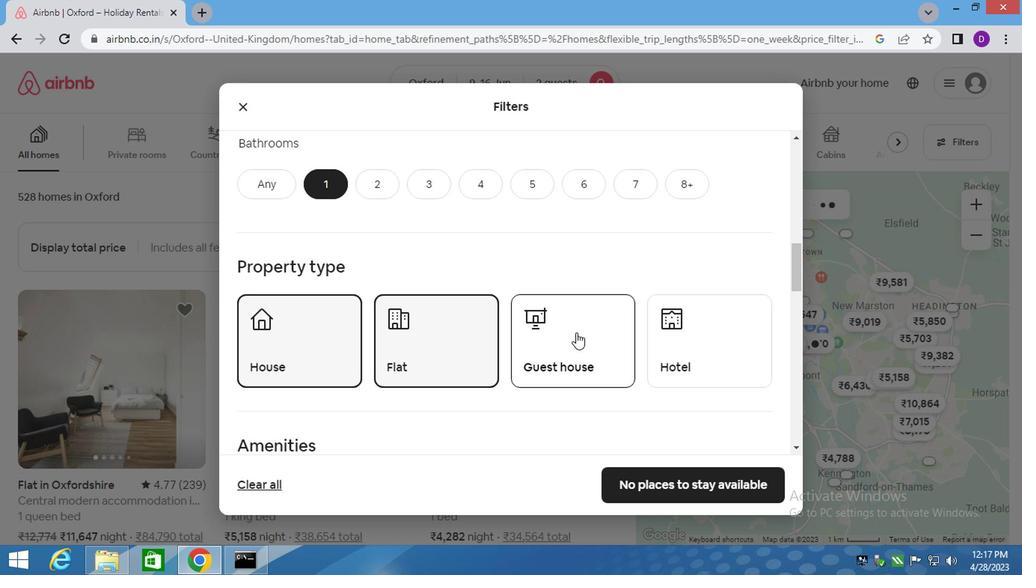 
Action: Mouse moved to (398, 380)
Screenshot: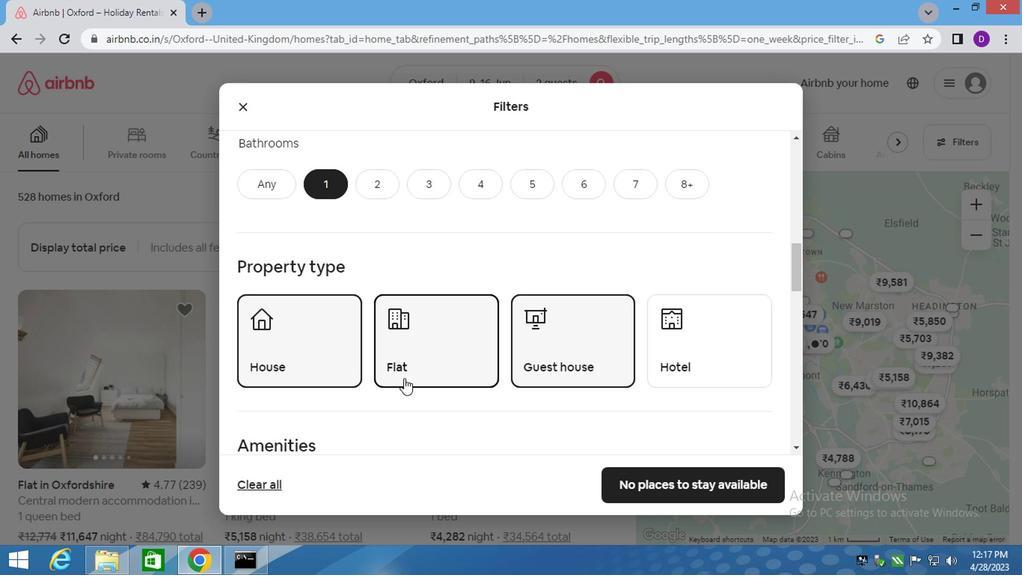 
Action: Mouse scrolled (398, 379) with delta (0, 0)
Screenshot: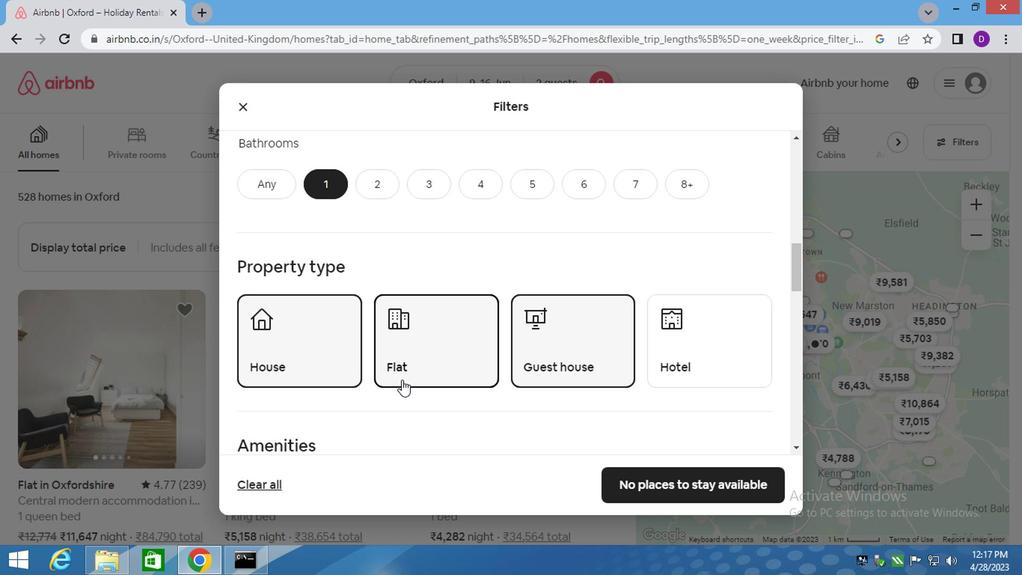 
Action: Mouse moved to (390, 386)
Screenshot: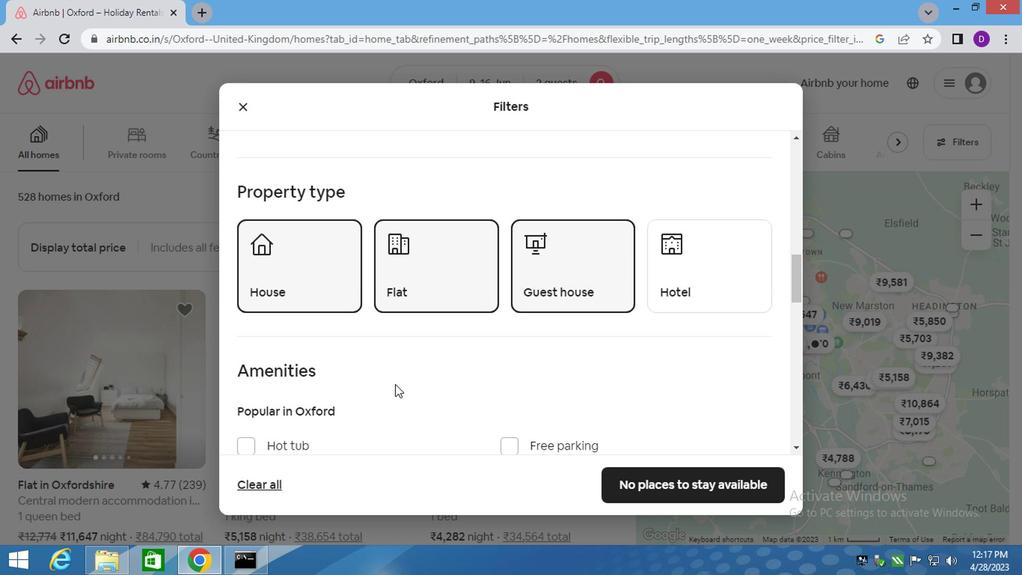 
Action: Mouse scrolled (390, 386) with delta (0, 0)
Screenshot: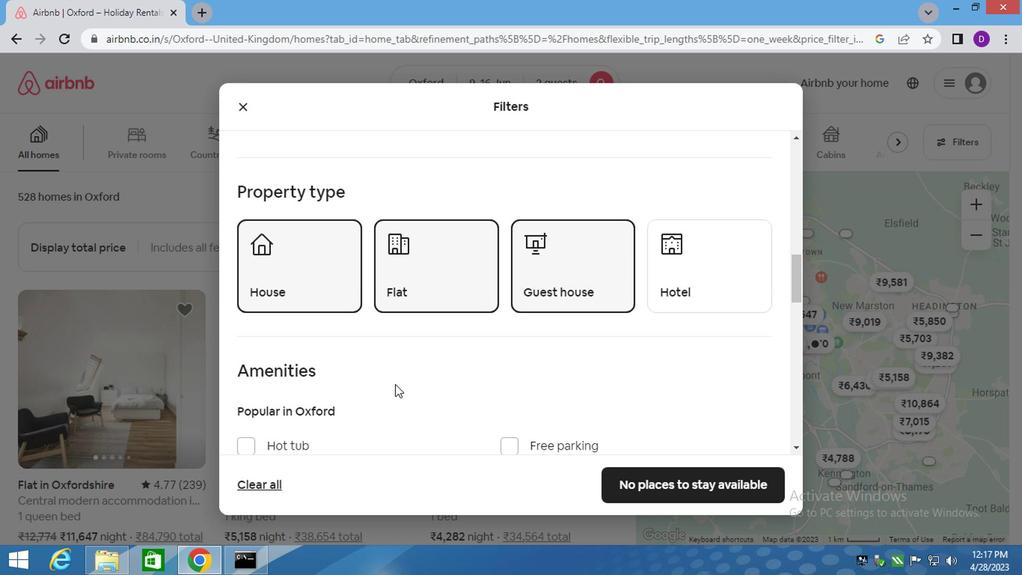 
Action: Mouse scrolled (390, 386) with delta (0, 0)
Screenshot: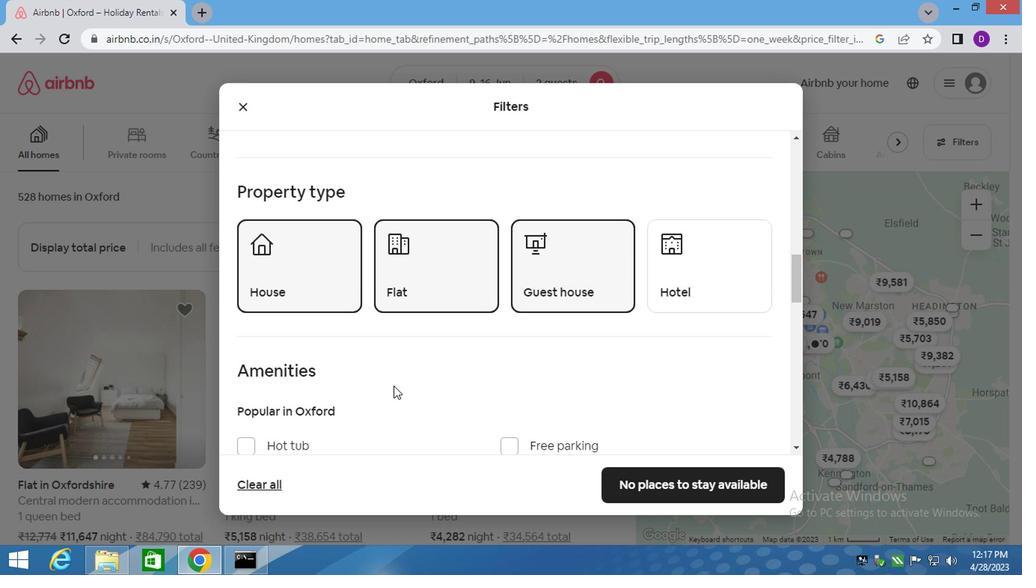 
Action: Mouse moved to (390, 387)
Screenshot: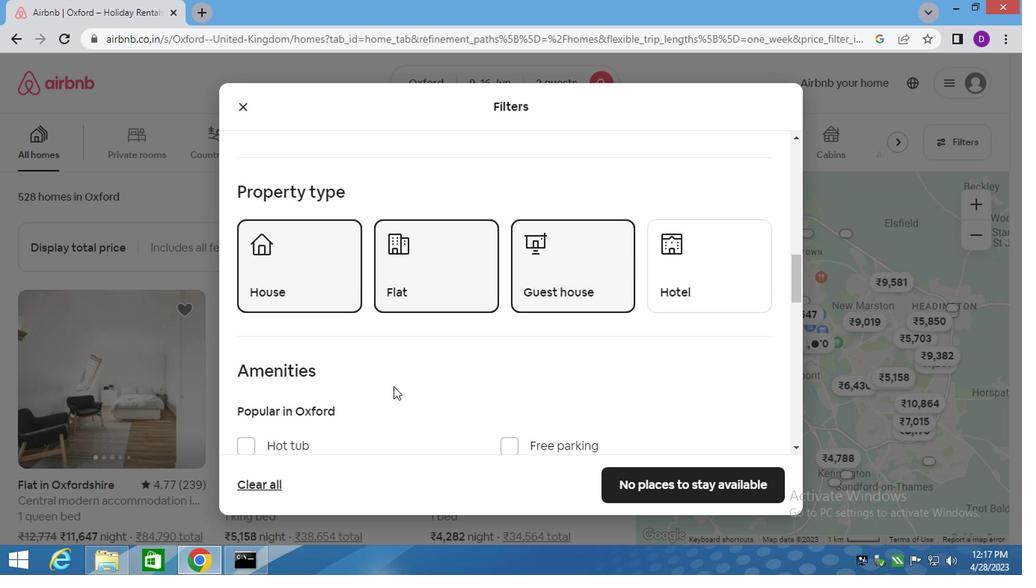 
Action: Mouse scrolled (390, 386) with delta (0, -1)
Screenshot: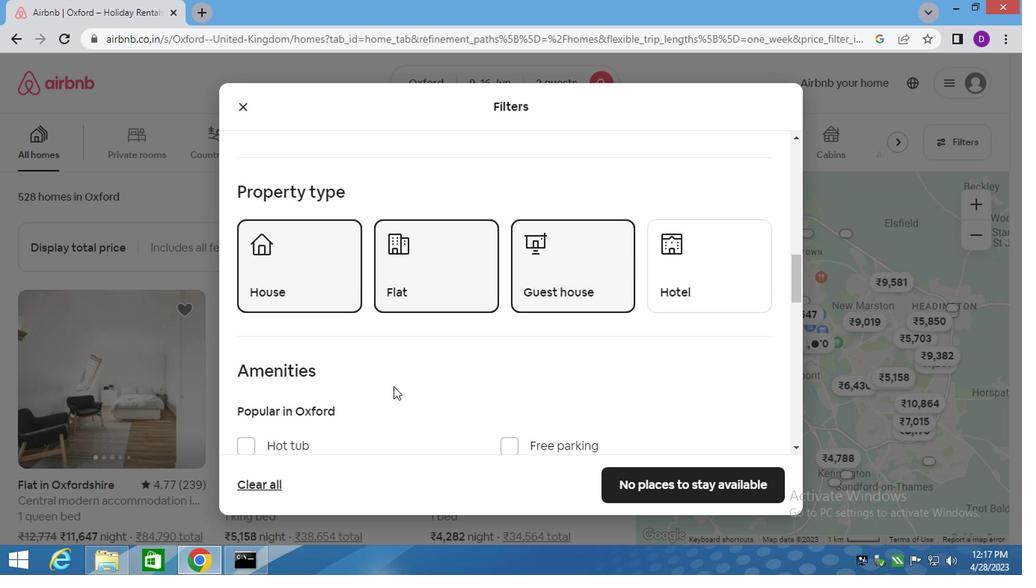 
Action: Mouse moved to (419, 375)
Screenshot: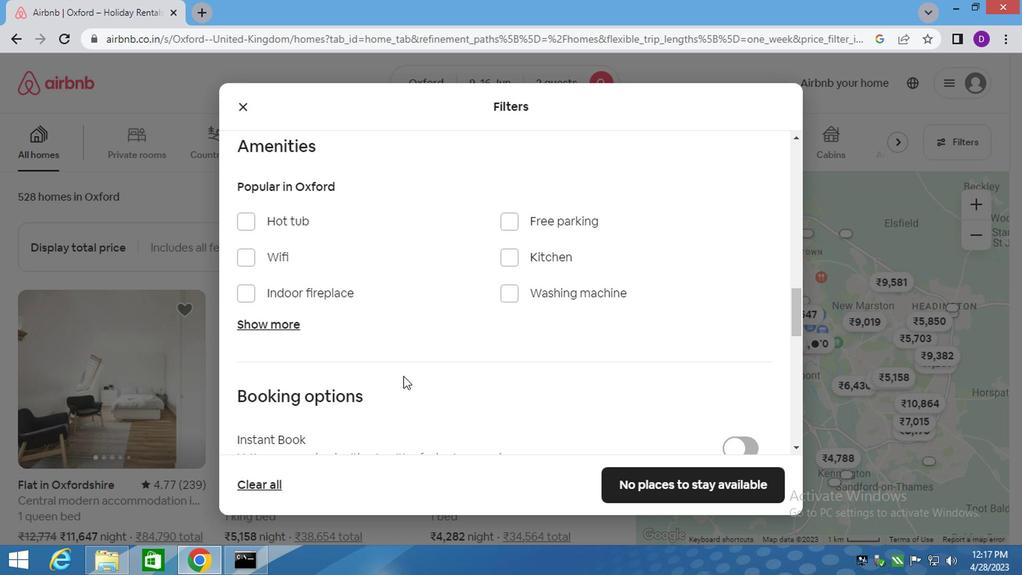 
Action: Mouse scrolled (419, 374) with delta (0, -1)
Screenshot: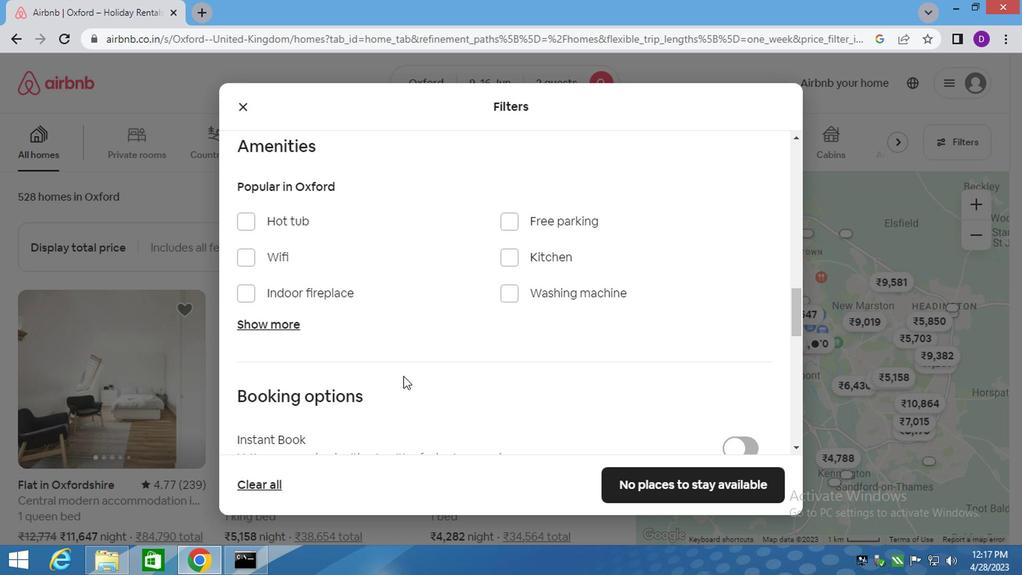 
Action: Mouse moved to (437, 374)
Screenshot: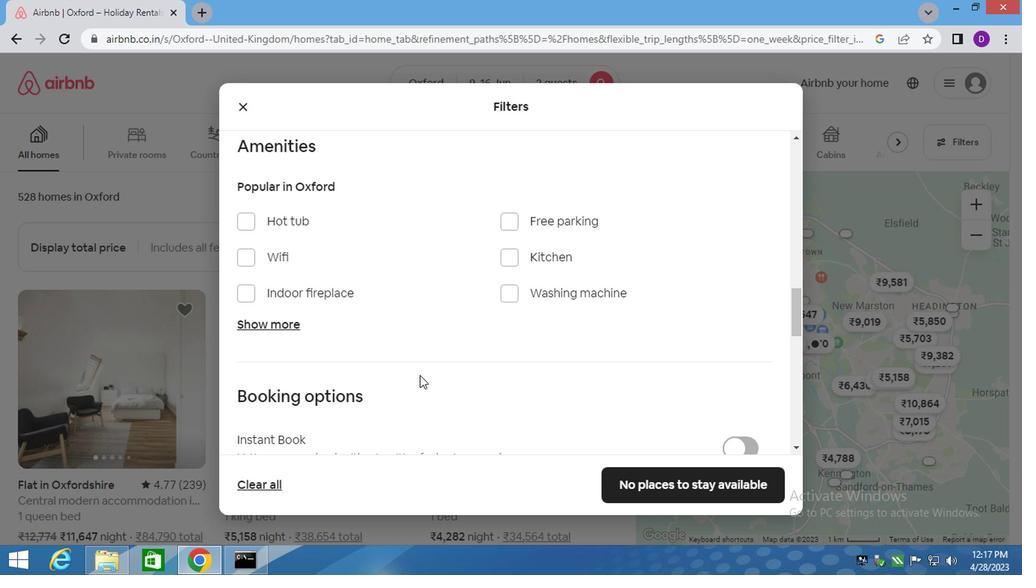 
Action: Mouse scrolled (430, 373) with delta (0, -1)
Screenshot: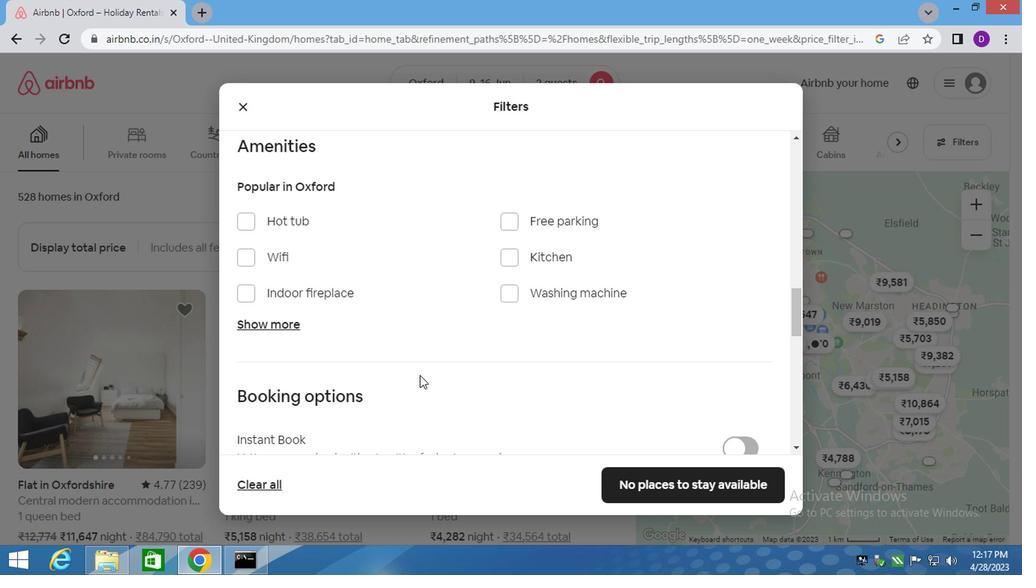 
Action: Mouse moved to (739, 349)
Screenshot: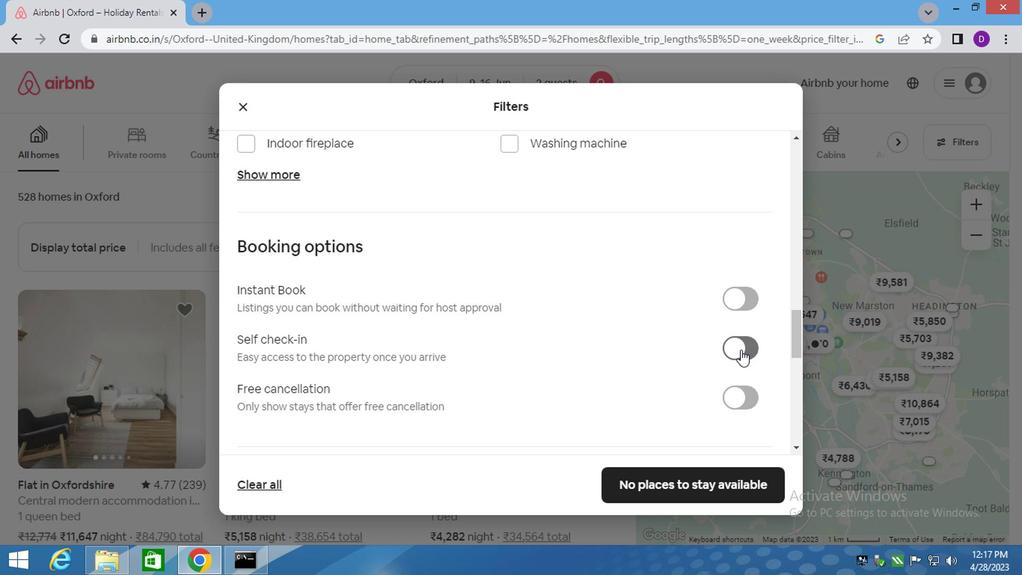 
Action: Mouse pressed left at (739, 349)
Screenshot: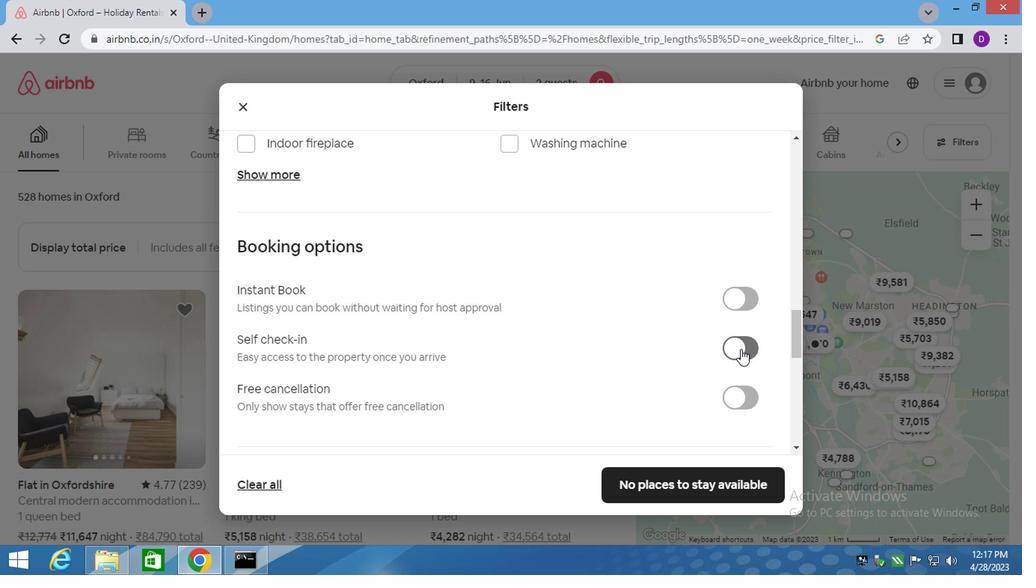 
Action: Mouse moved to (468, 387)
Screenshot: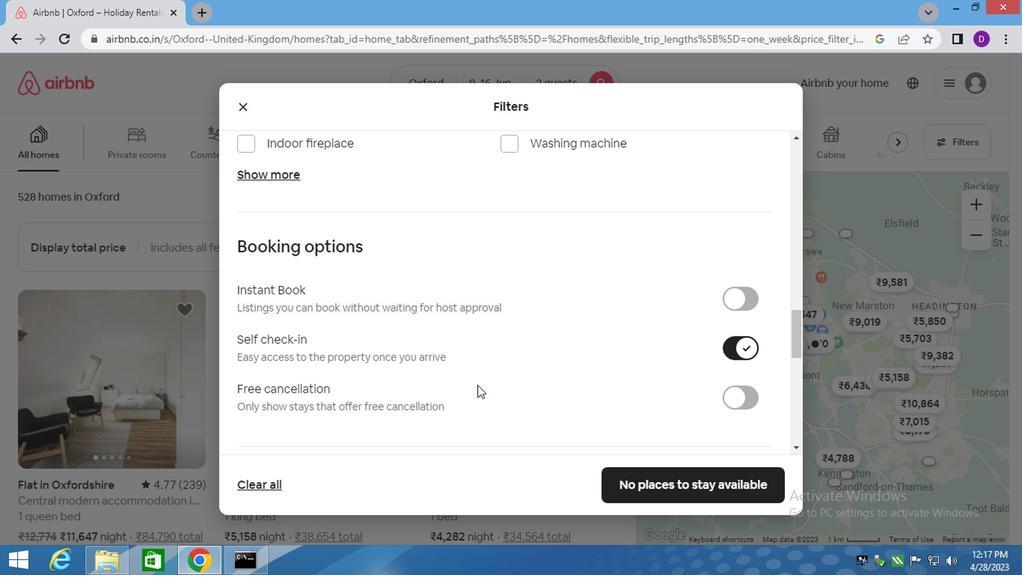 
Action: Mouse scrolled (468, 386) with delta (0, -1)
Screenshot: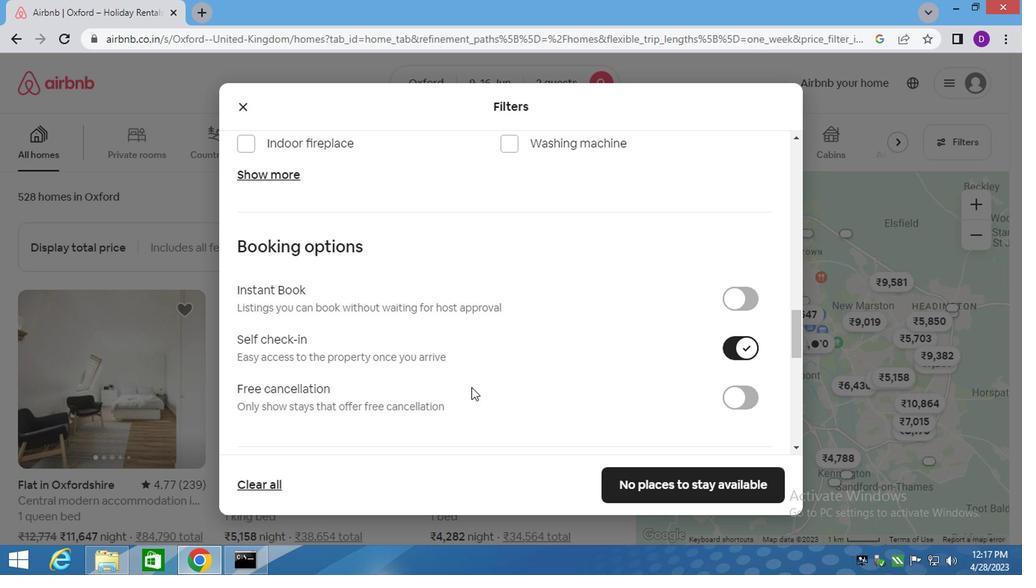 
Action: Mouse scrolled (468, 386) with delta (0, -1)
Screenshot: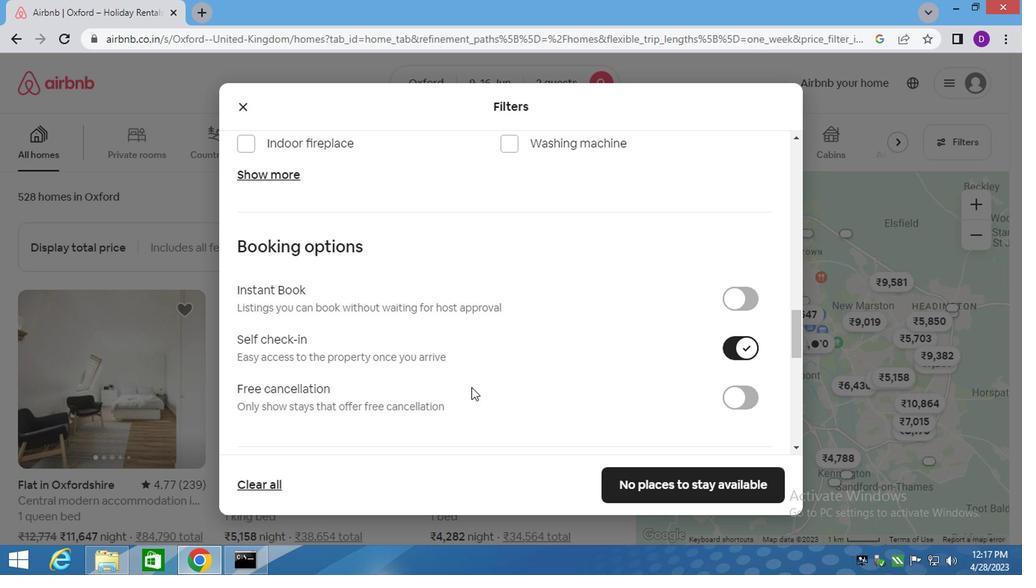
Action: Mouse scrolled (468, 386) with delta (0, -1)
Screenshot: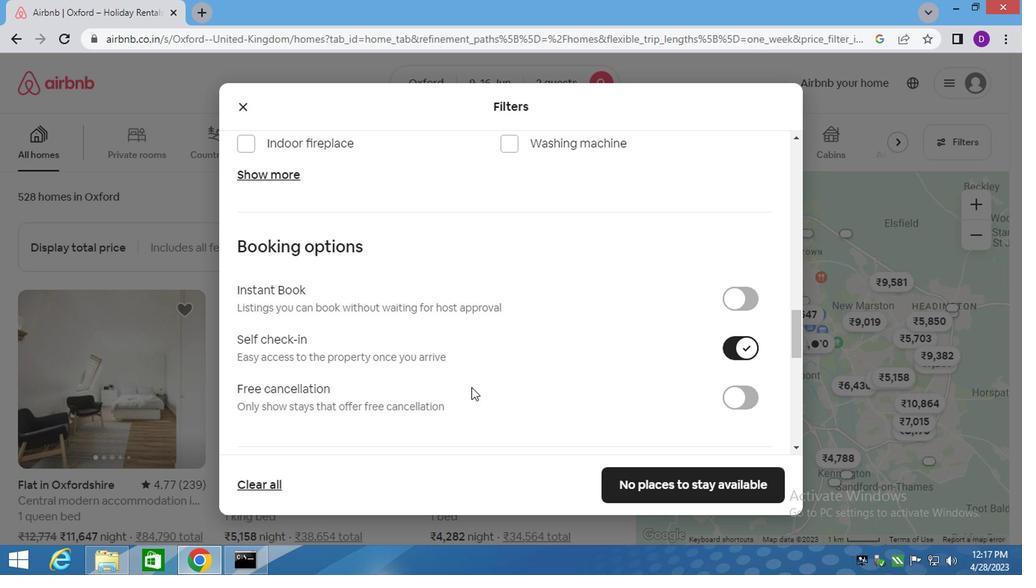 
Action: Mouse scrolled (468, 386) with delta (0, -1)
Screenshot: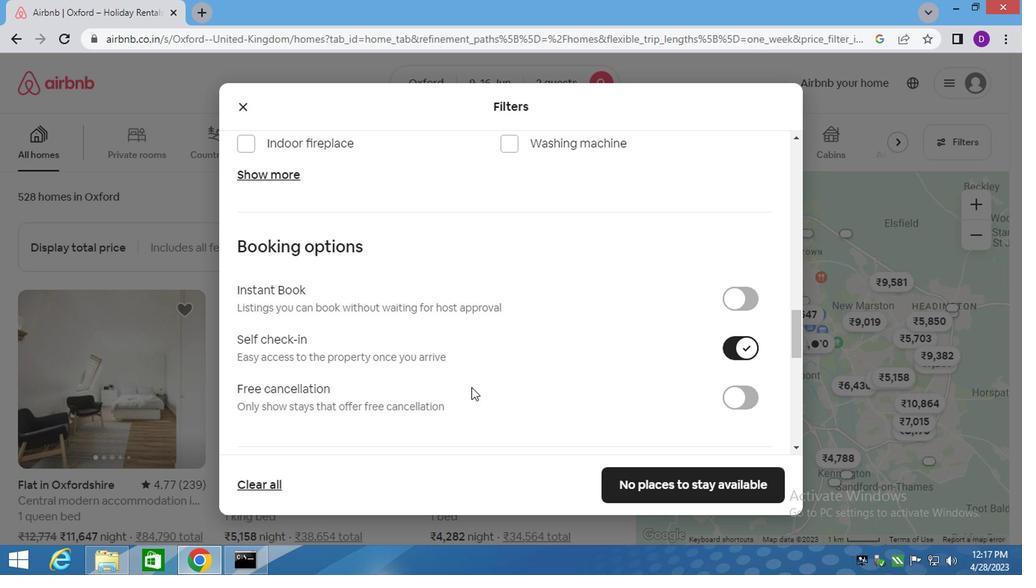 
Action: Mouse scrolled (468, 386) with delta (0, -1)
Screenshot: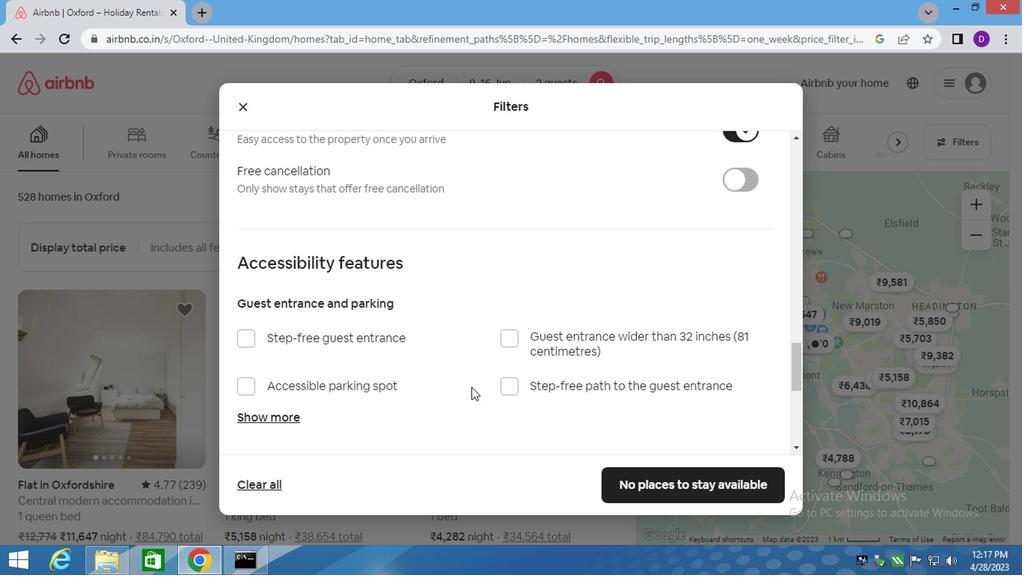 
Action: Mouse scrolled (468, 386) with delta (0, -1)
Screenshot: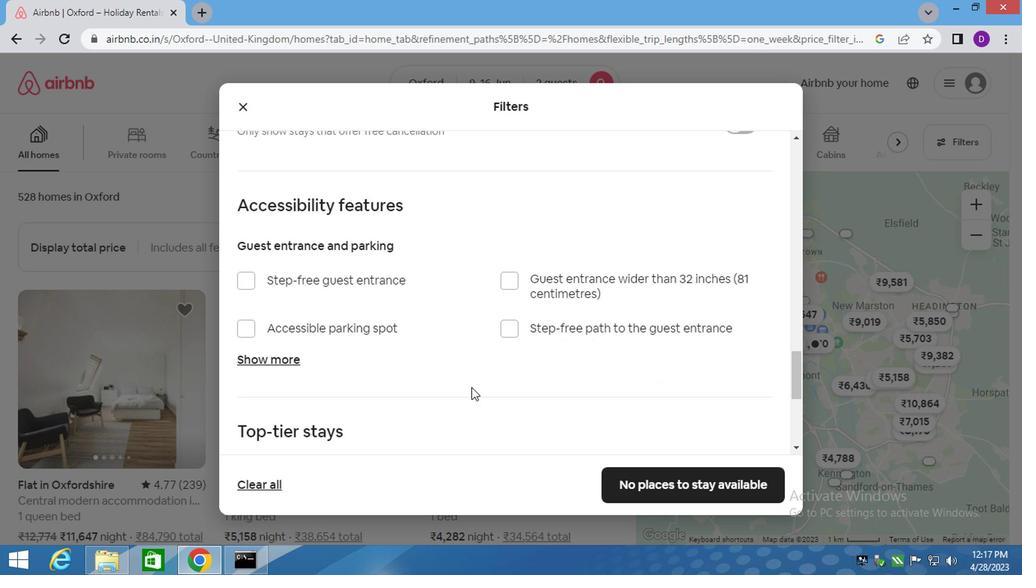 
Action: Mouse scrolled (468, 386) with delta (0, -1)
Screenshot: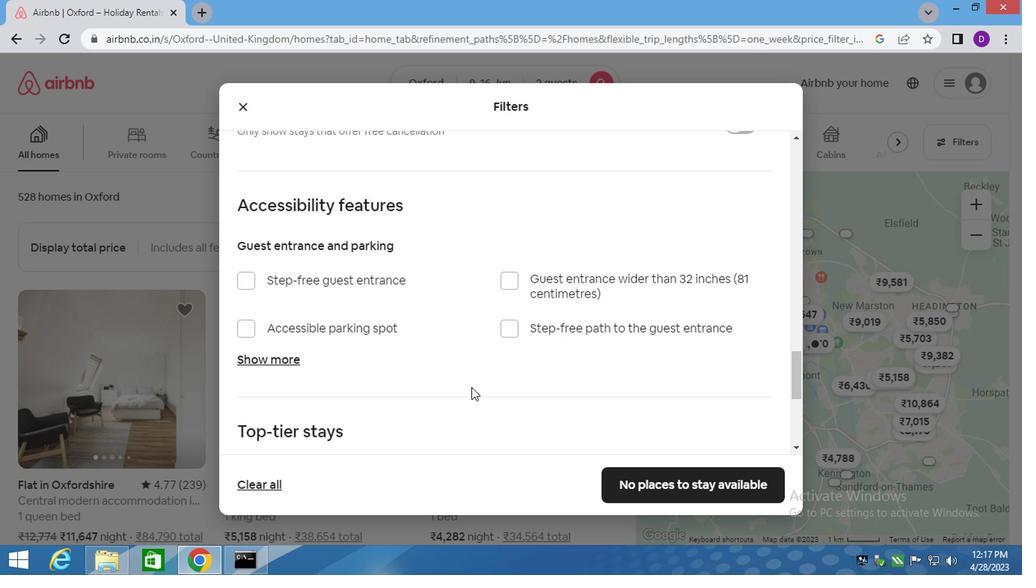 
Action: Mouse scrolled (468, 386) with delta (0, -1)
Screenshot: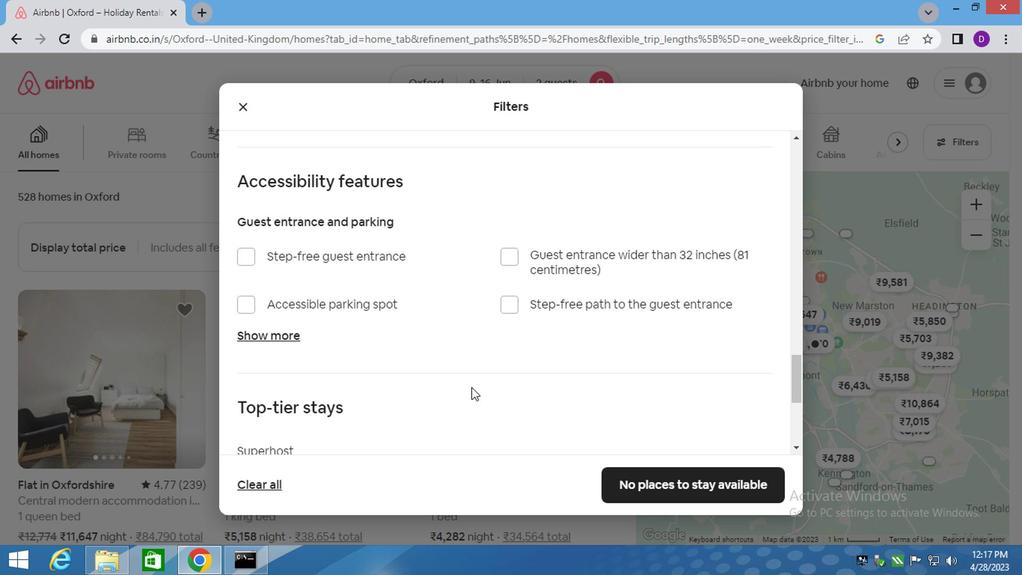 
Action: Mouse scrolled (468, 386) with delta (0, -1)
Screenshot: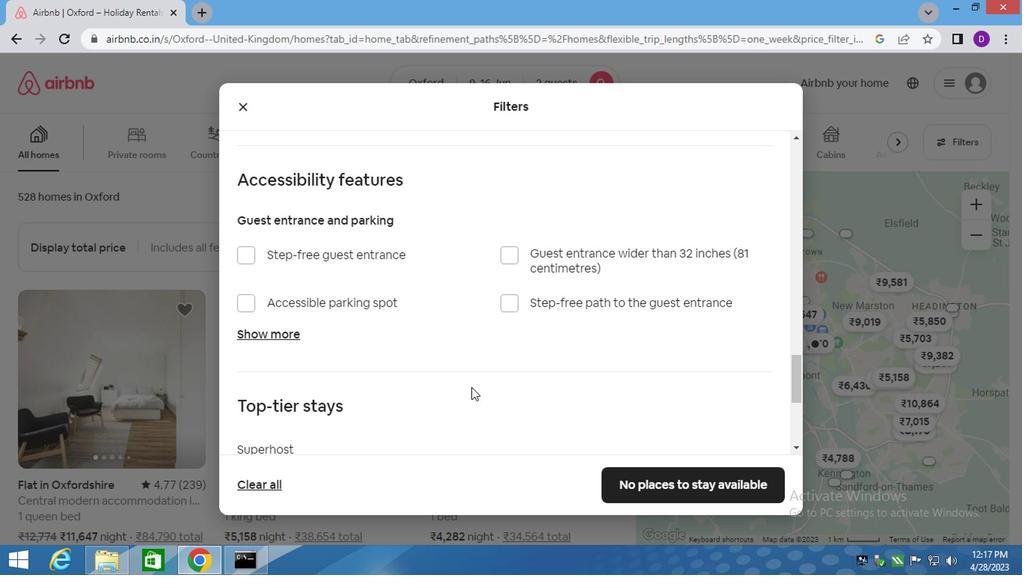 
Action: Mouse scrolled (468, 386) with delta (0, -1)
Screenshot: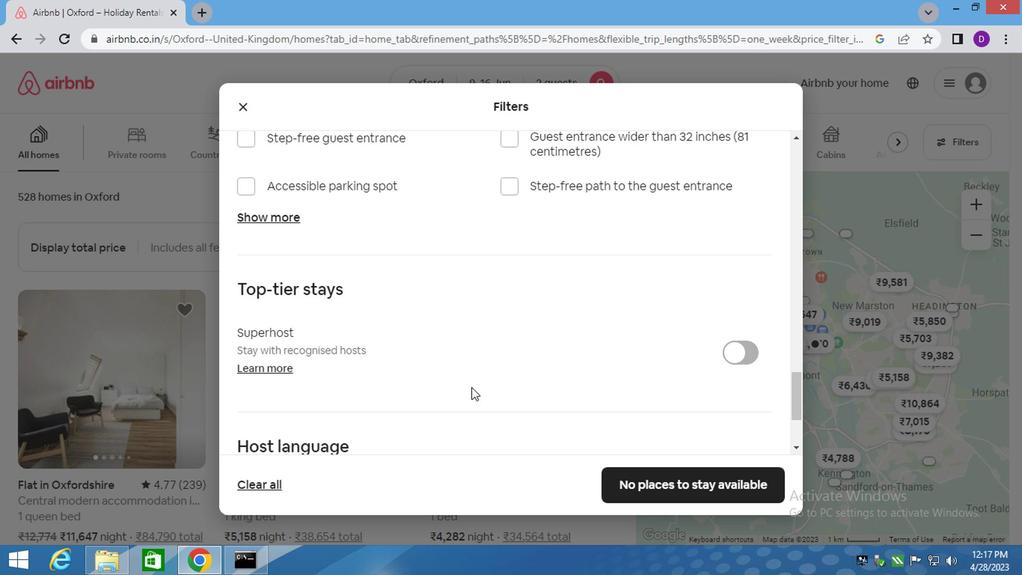
Action: Mouse scrolled (468, 386) with delta (0, -1)
Screenshot: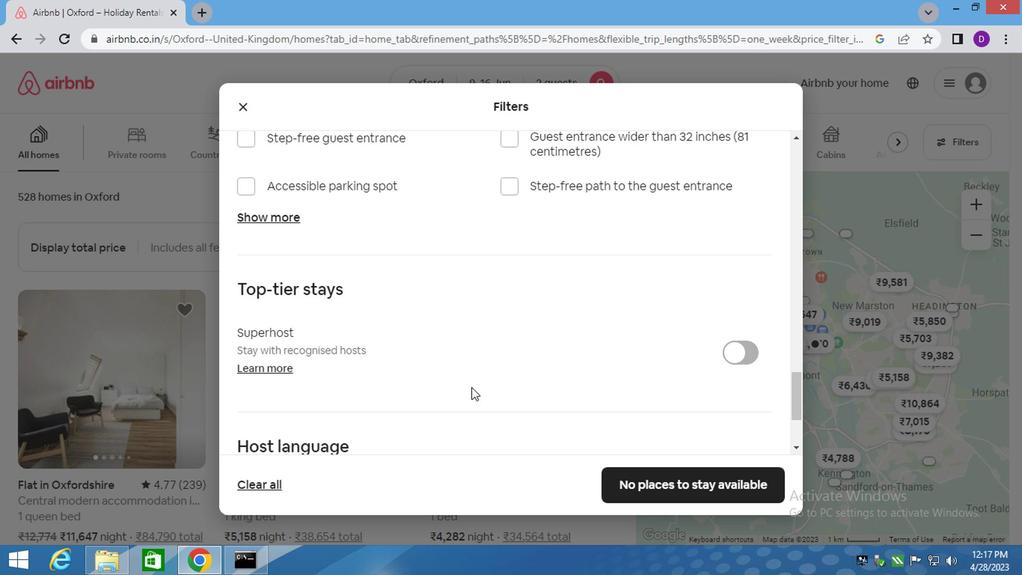 
Action: Mouse scrolled (468, 386) with delta (0, -1)
Screenshot: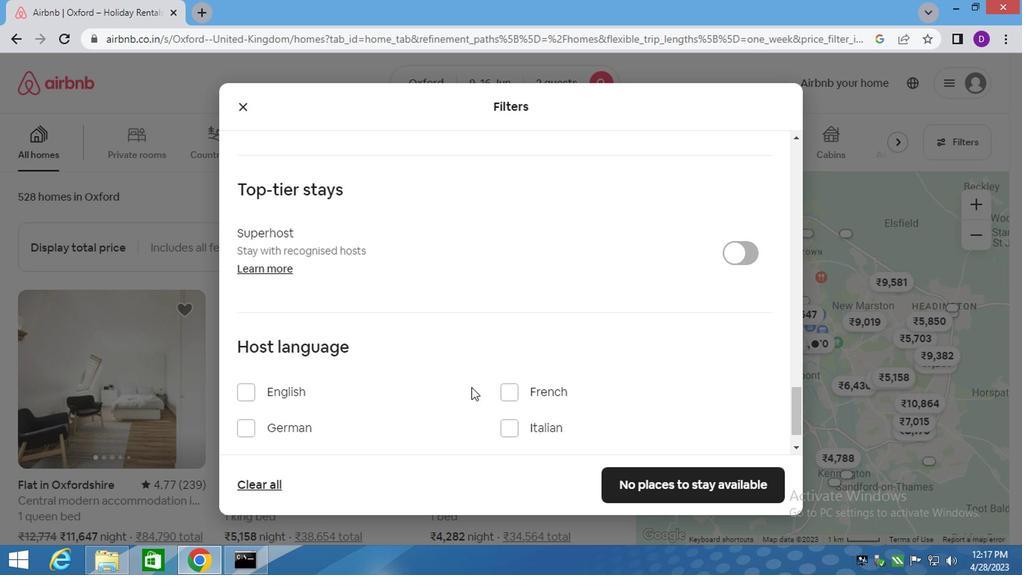 
Action: Mouse scrolled (468, 386) with delta (0, -1)
Screenshot: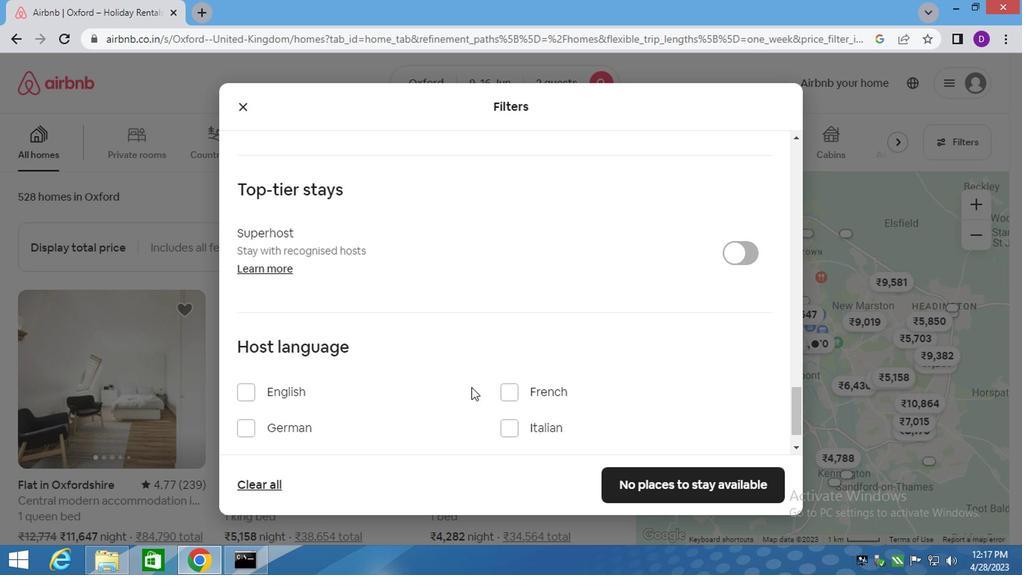 
Action: Mouse moved to (241, 352)
Screenshot: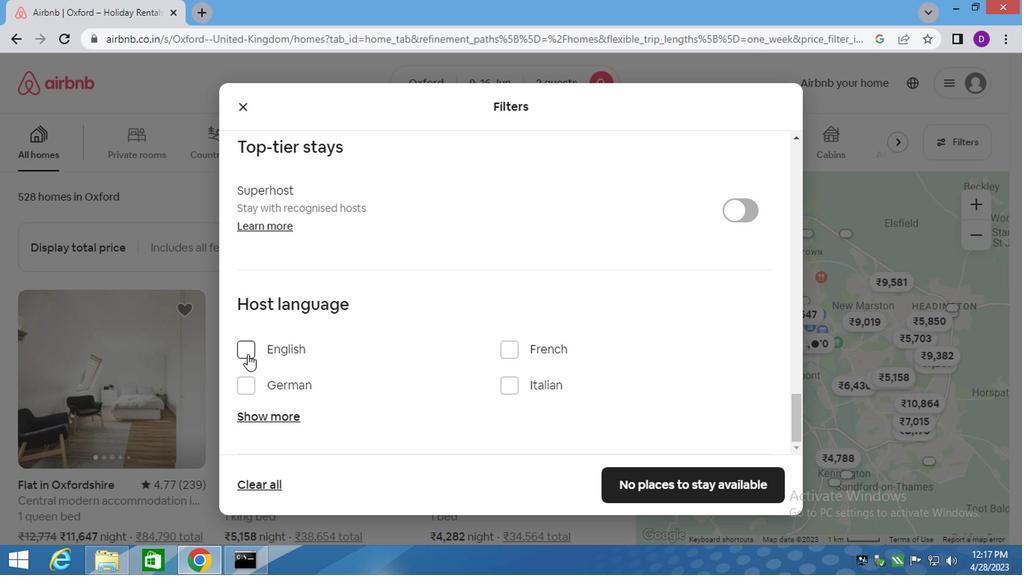 
Action: Mouse pressed left at (241, 352)
Screenshot: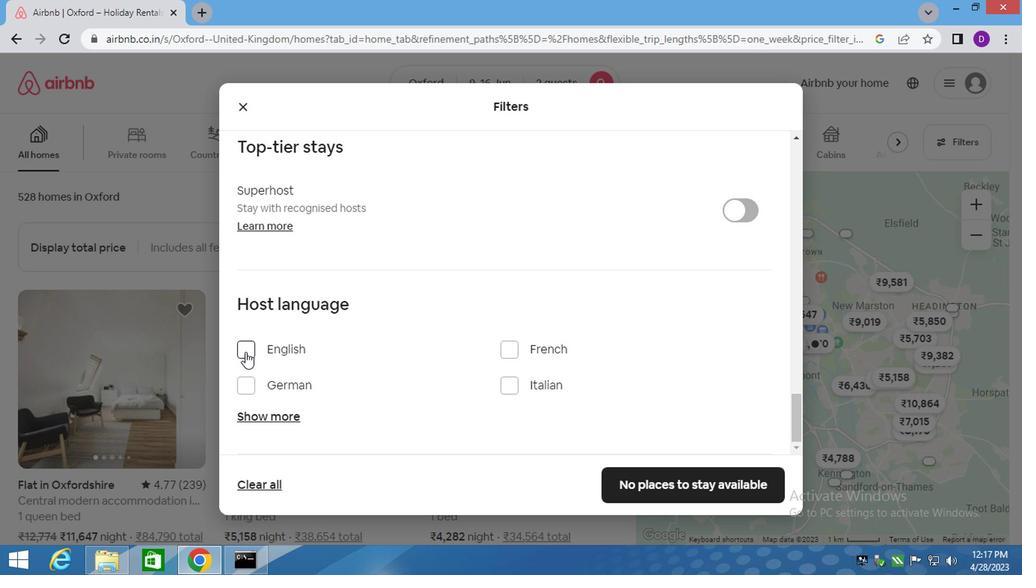 
Action: Mouse moved to (679, 480)
Screenshot: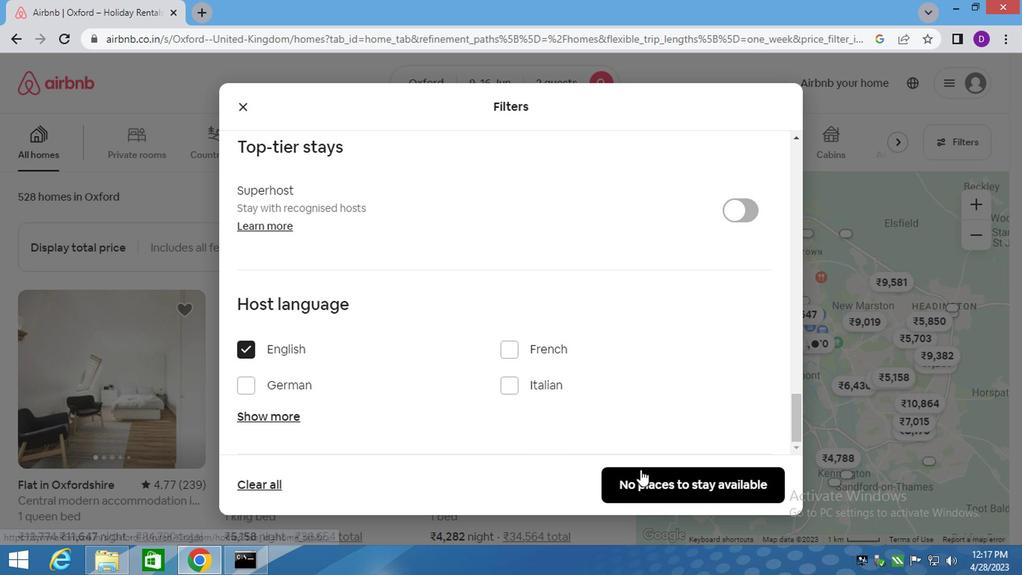 
Action: Mouse pressed left at (679, 480)
Screenshot: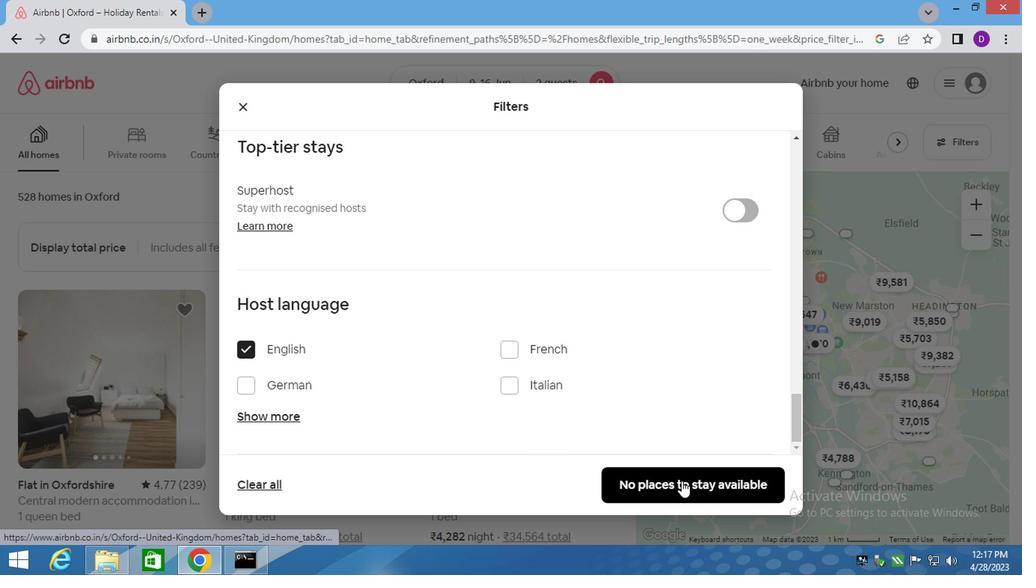 
